 Task: For heading Arial with bold.  font size for heading22,  'Change the font style of data to'Arial Narrow.  and font size to 14,  Change the alignment of both headline & data to Align middle.  In the sheet  Budget Monitoring Toolbook
Action: Mouse moved to (34, 141)
Screenshot: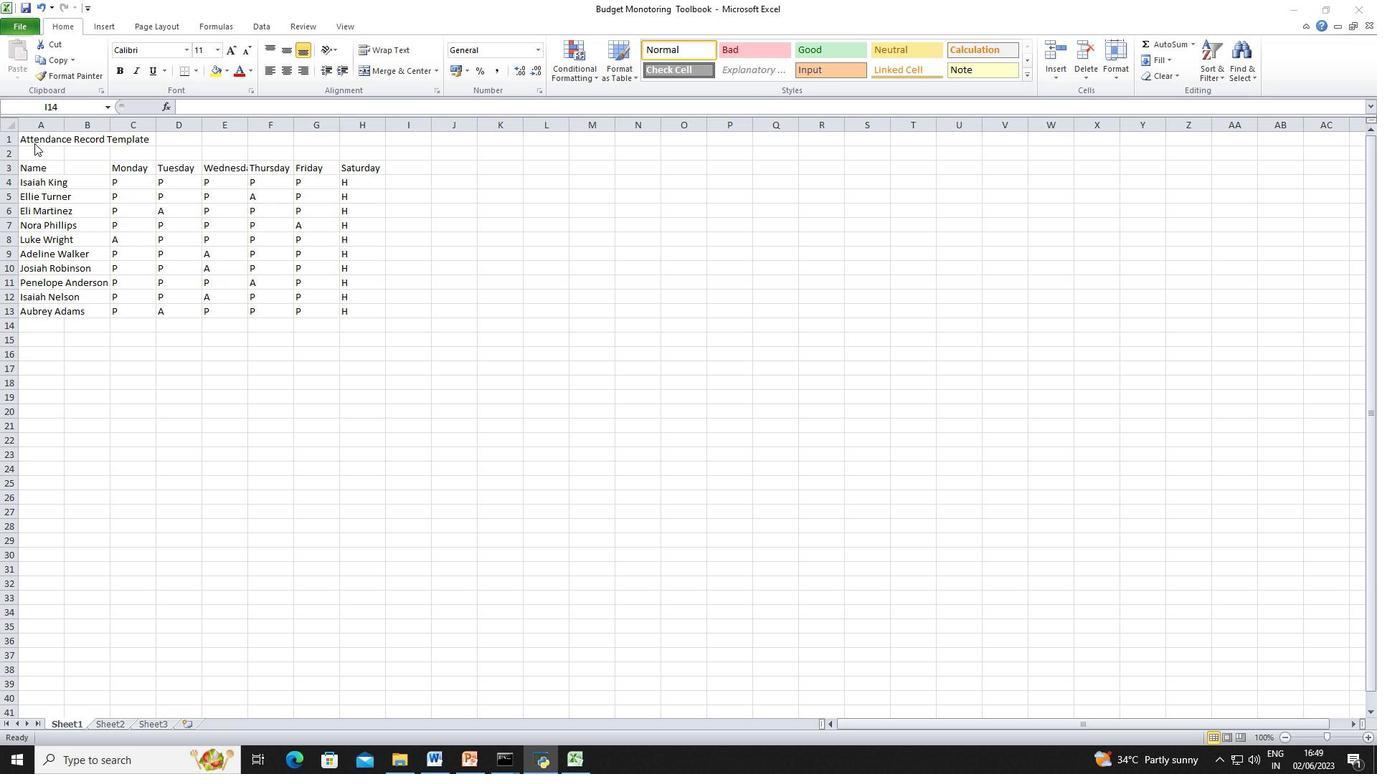 
Action: Mouse pressed left at (34, 141)
Screenshot: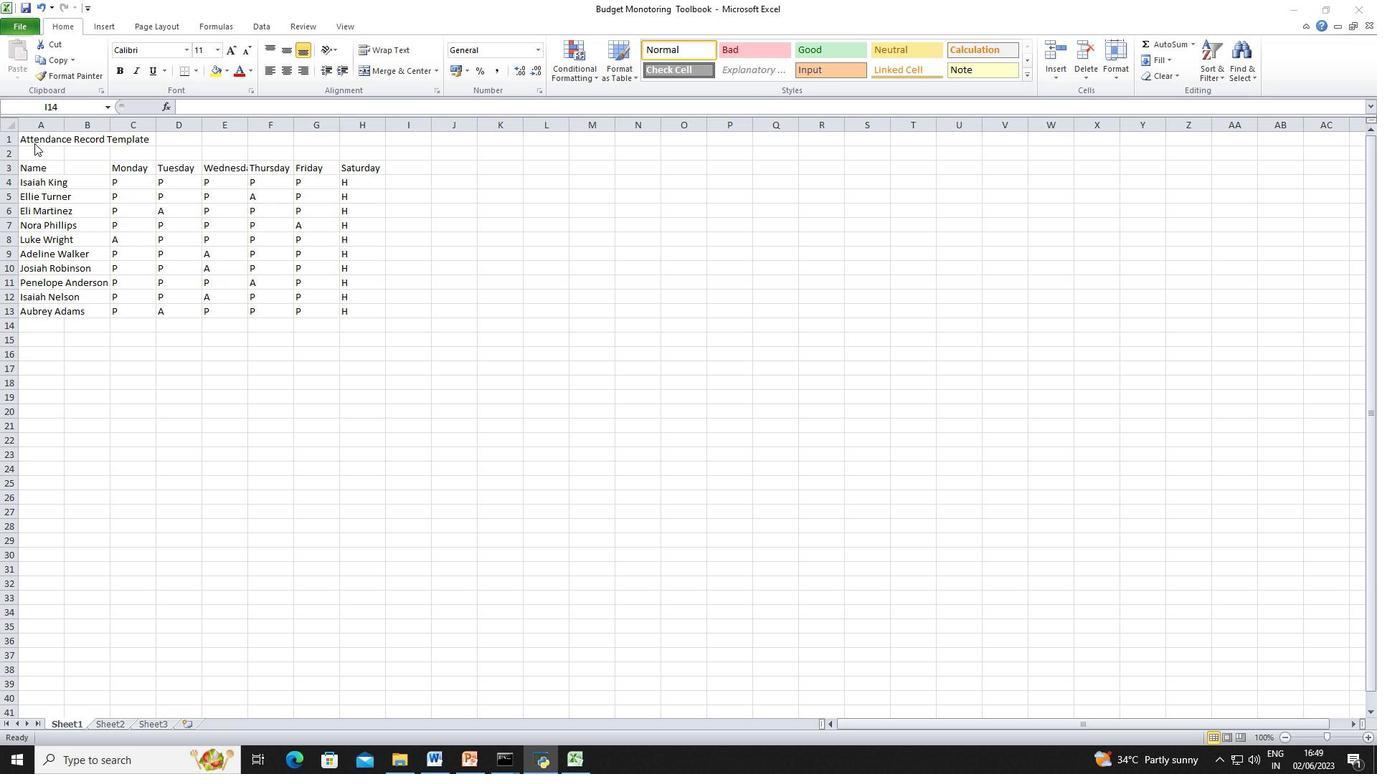 
Action: Mouse moved to (41, 139)
Screenshot: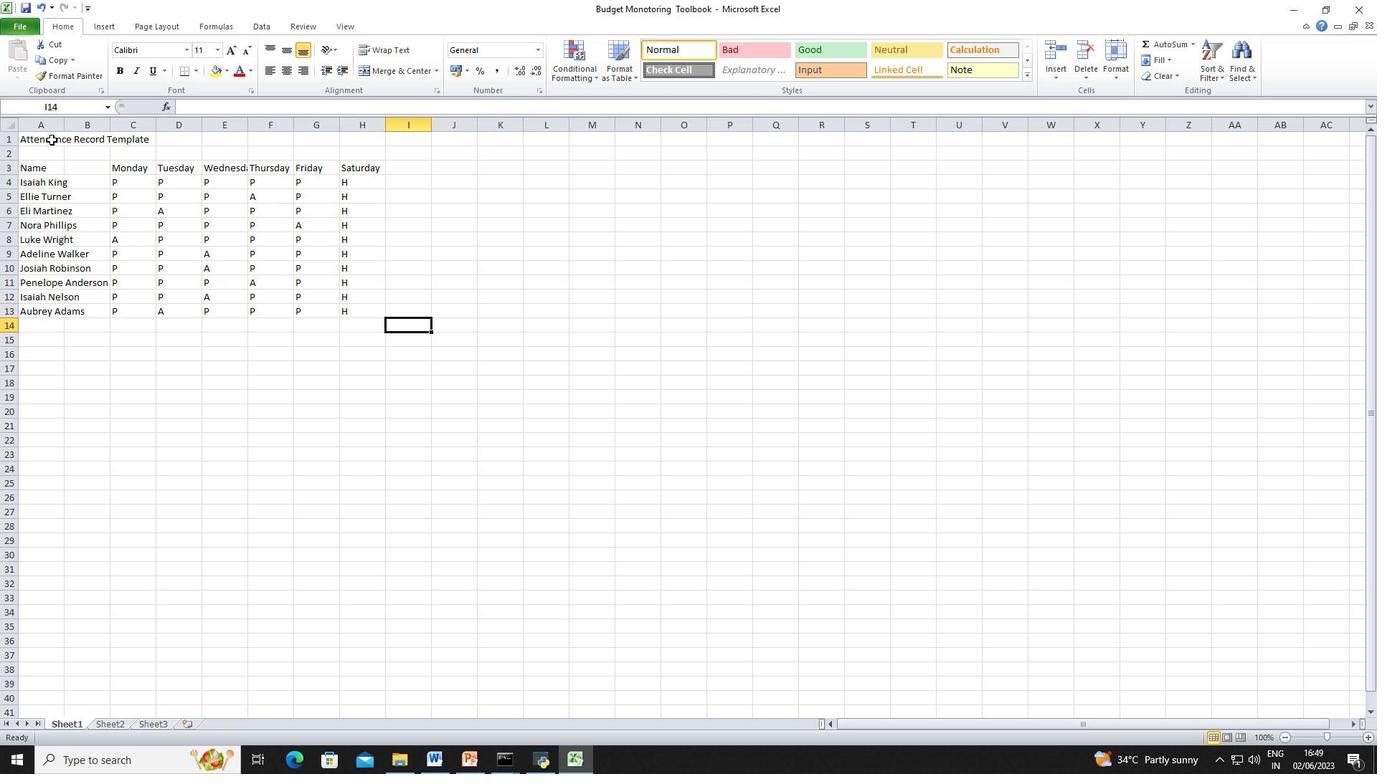 
Action: Mouse pressed left at (41, 139)
Screenshot: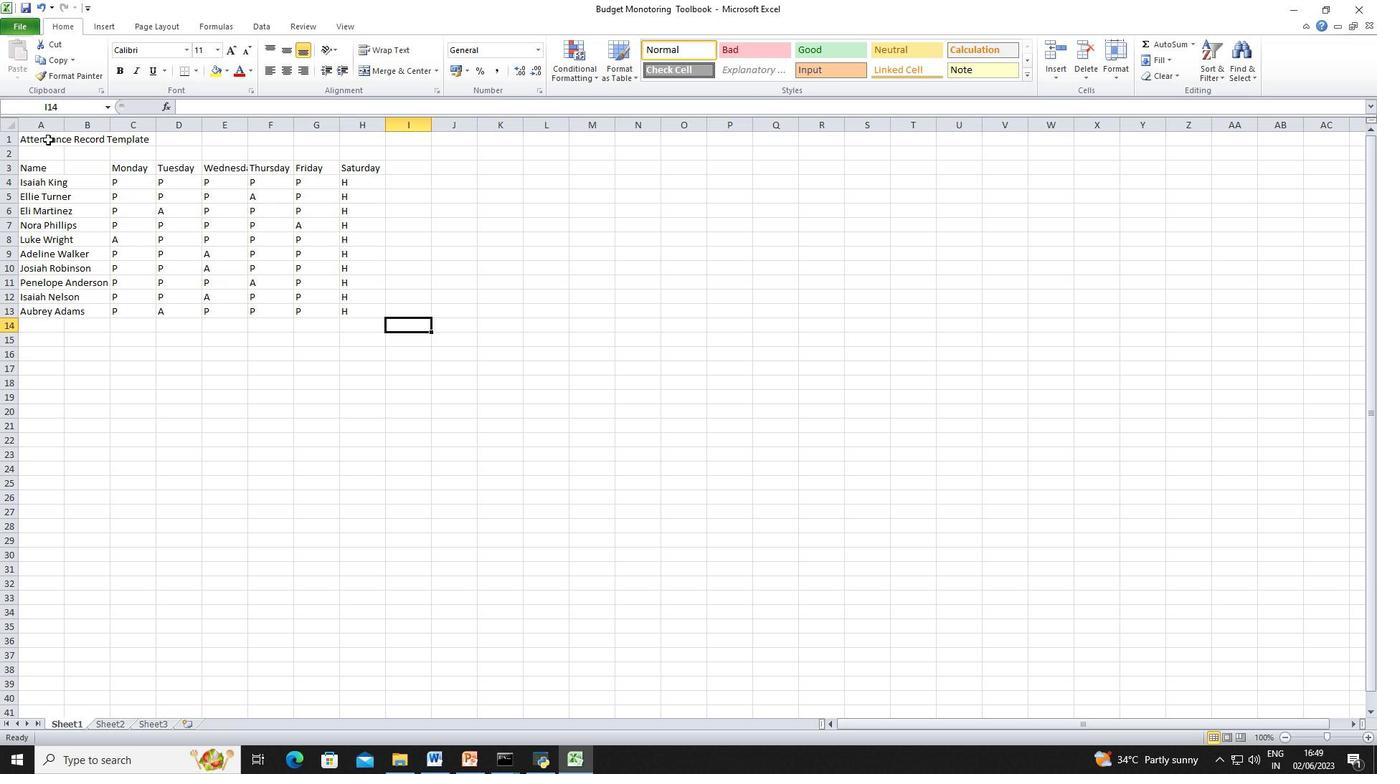 
Action: Mouse moved to (186, 49)
Screenshot: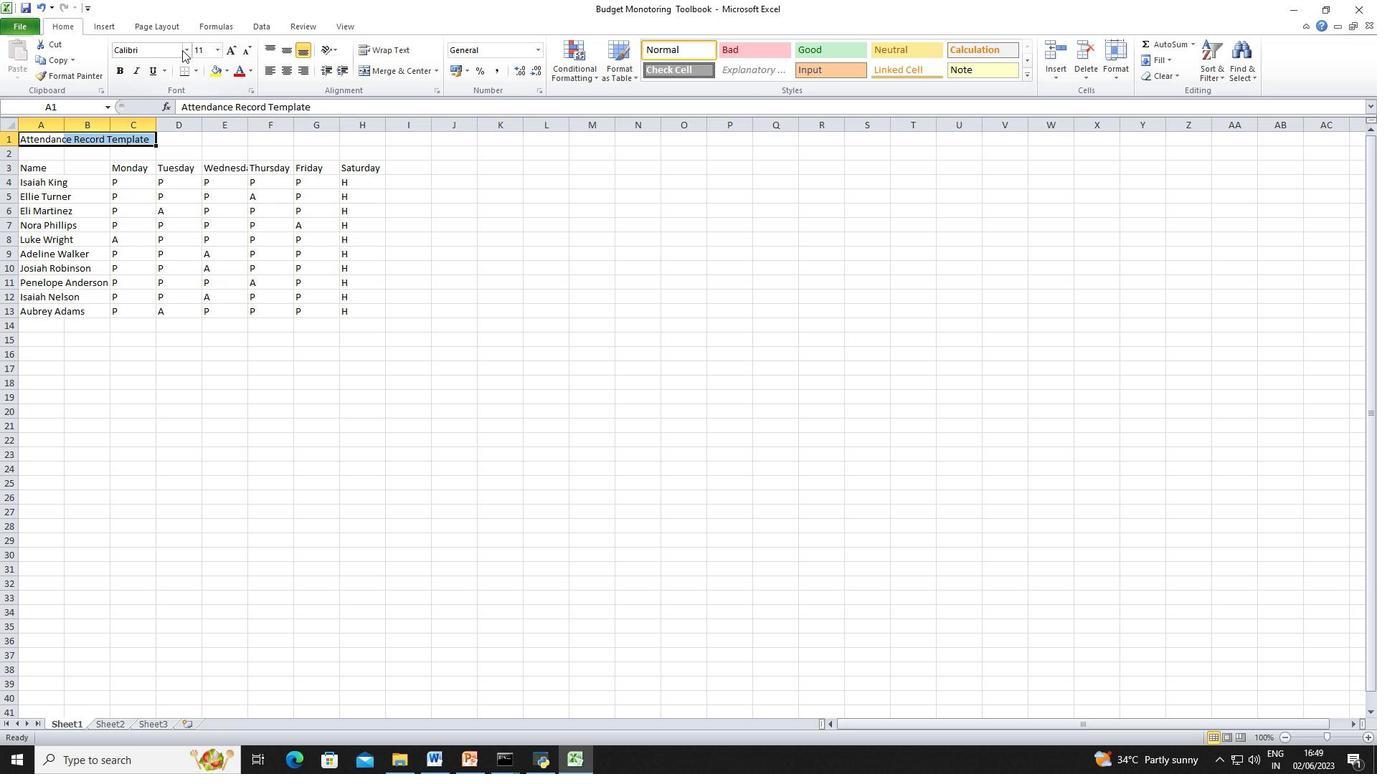 
Action: Mouse pressed left at (186, 49)
Screenshot: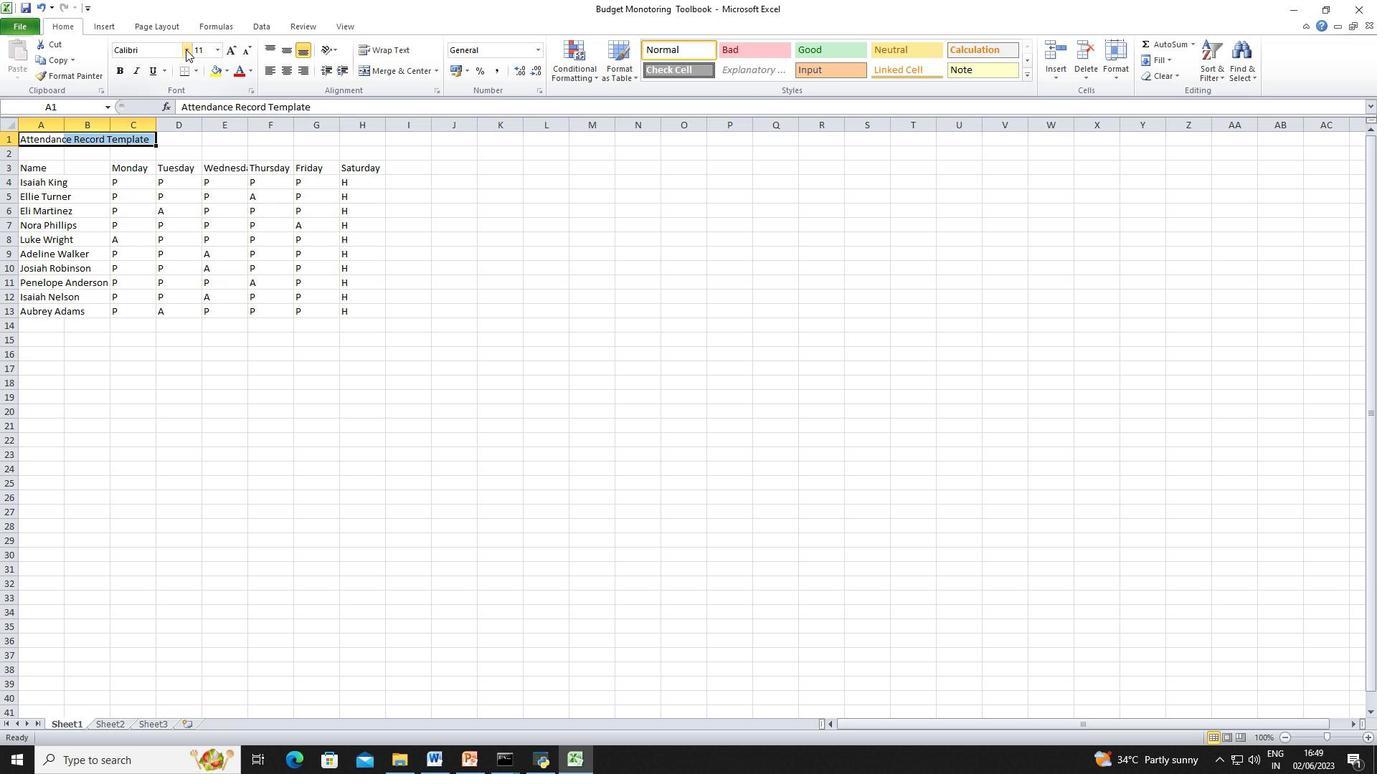 
Action: Mouse moved to (169, 165)
Screenshot: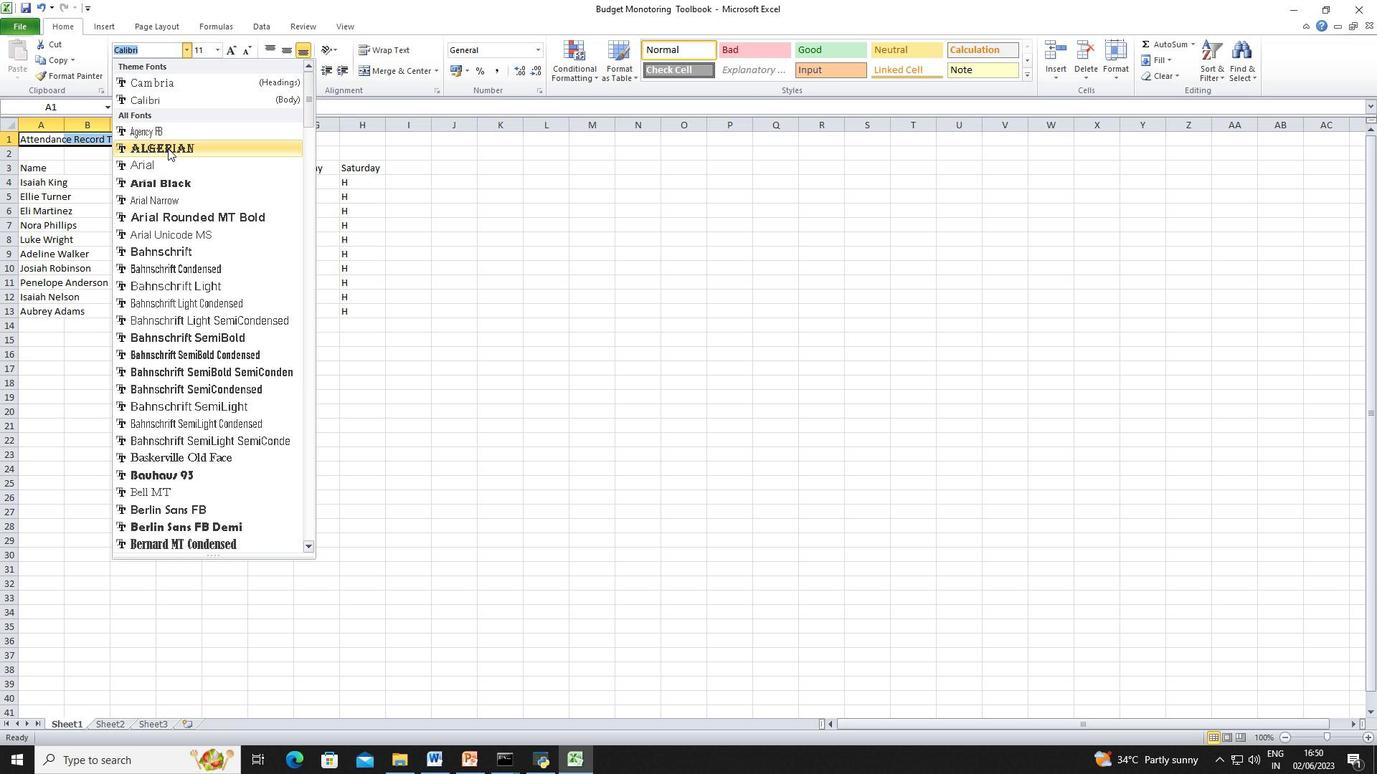 
Action: Mouse pressed left at (169, 165)
Screenshot: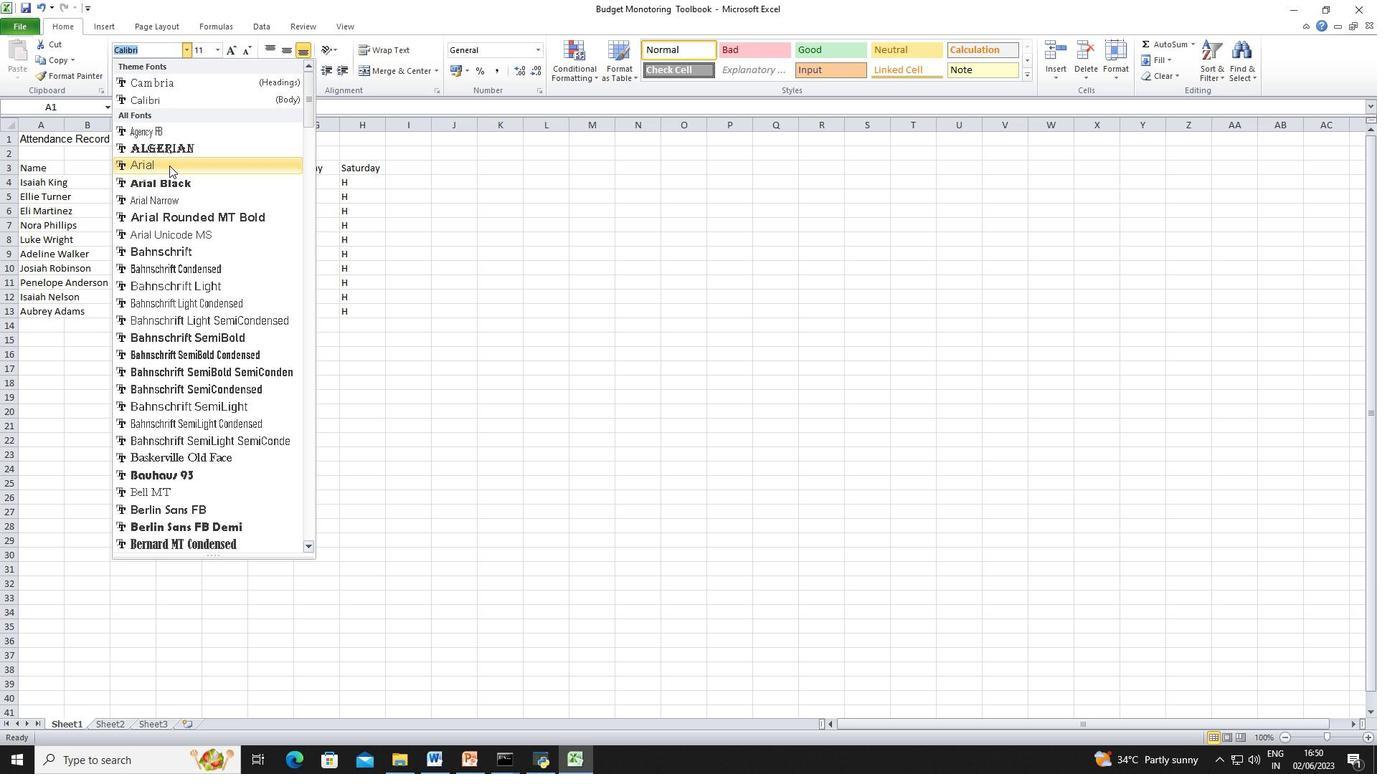 
Action: Mouse moved to (121, 71)
Screenshot: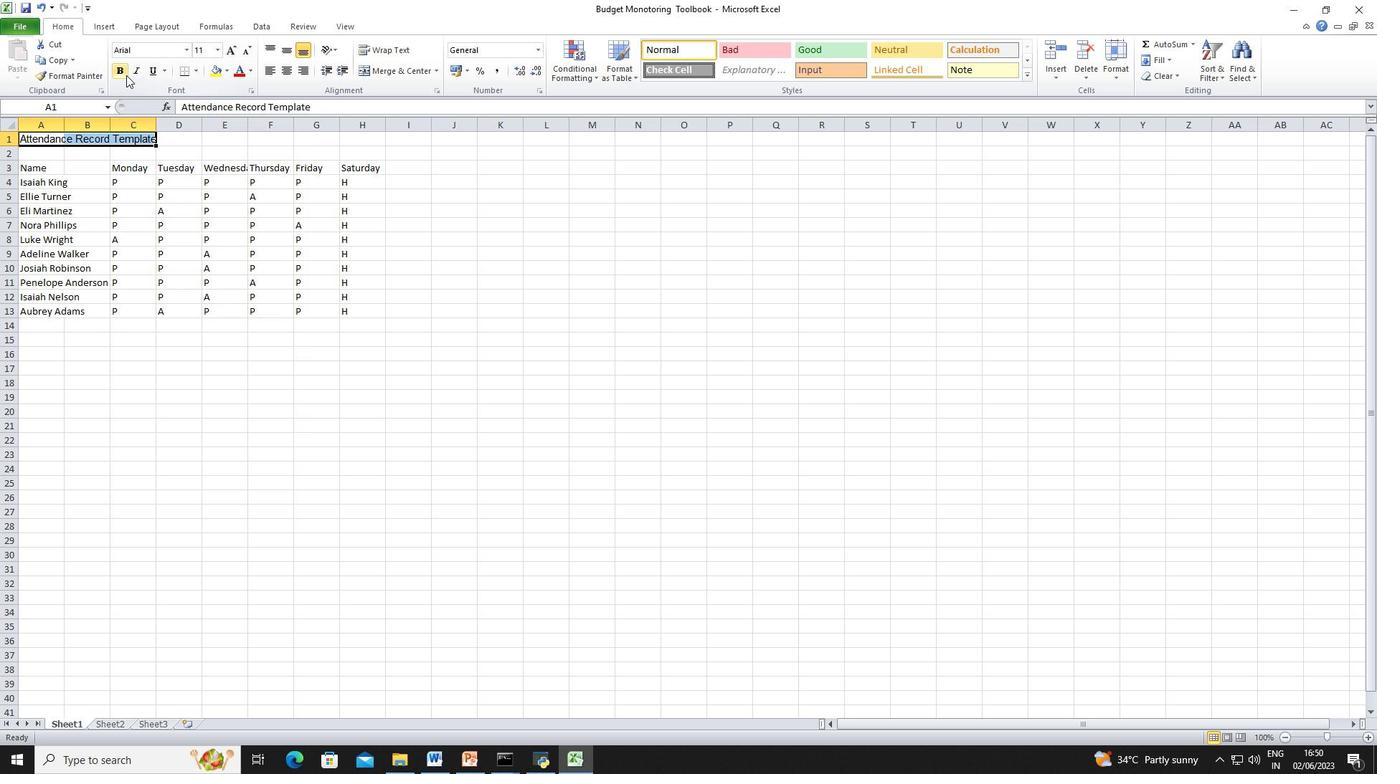 
Action: Mouse pressed left at (121, 71)
Screenshot: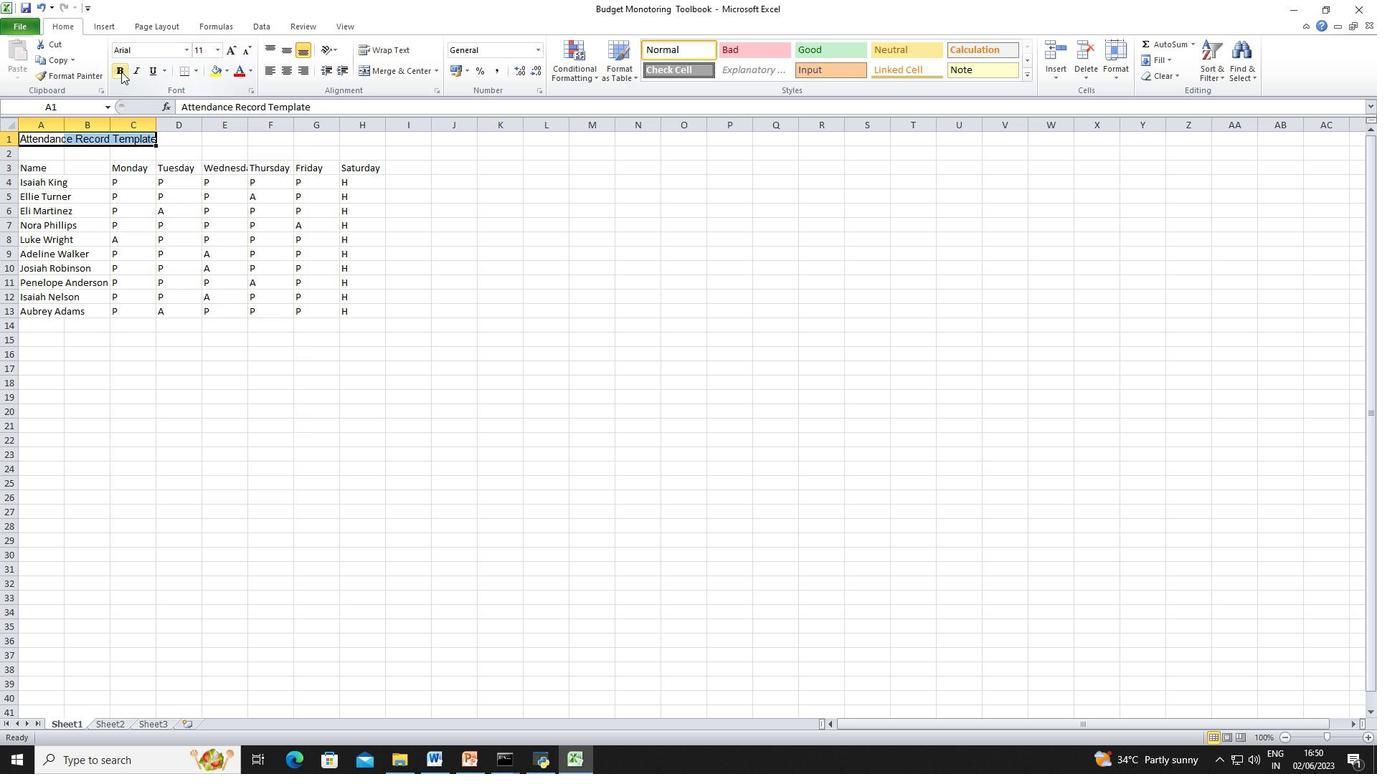 
Action: Mouse moved to (219, 45)
Screenshot: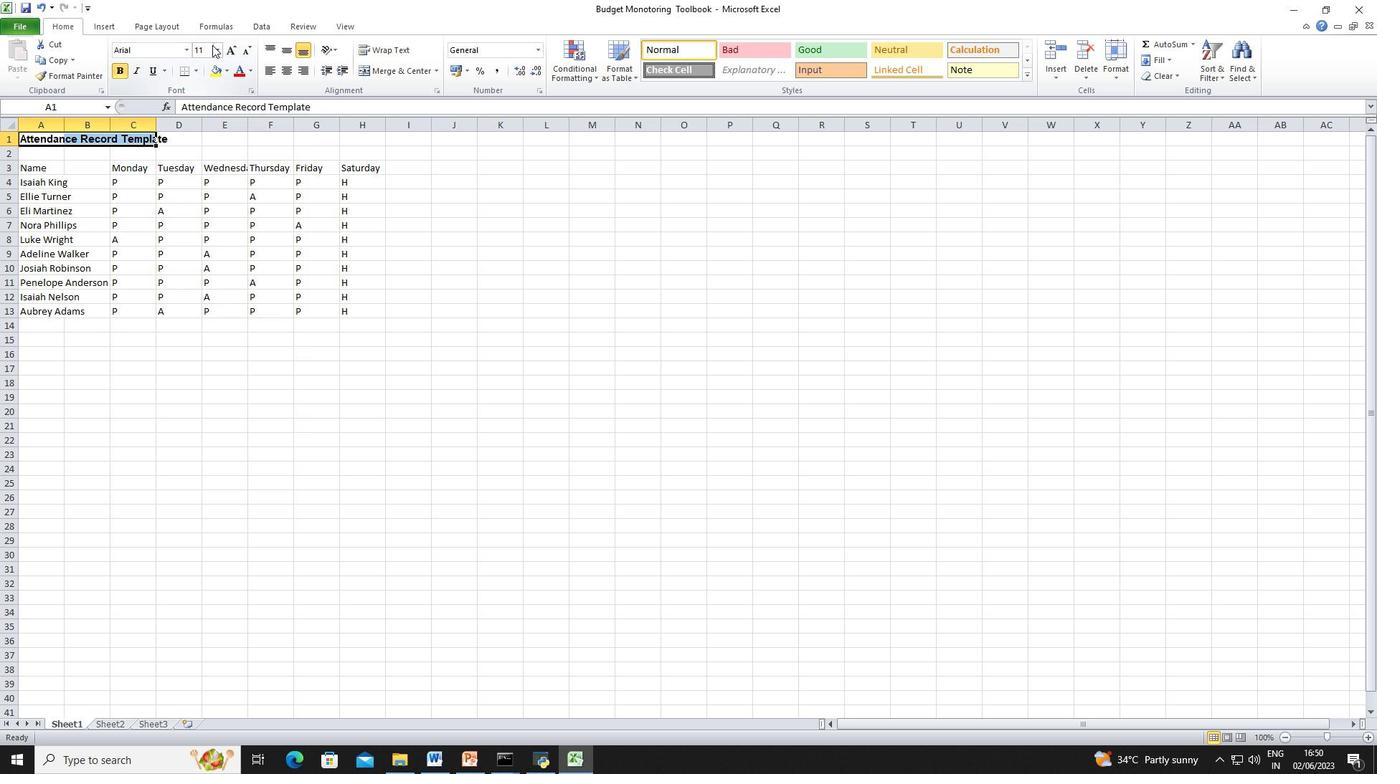 
Action: Mouse pressed left at (219, 45)
Screenshot: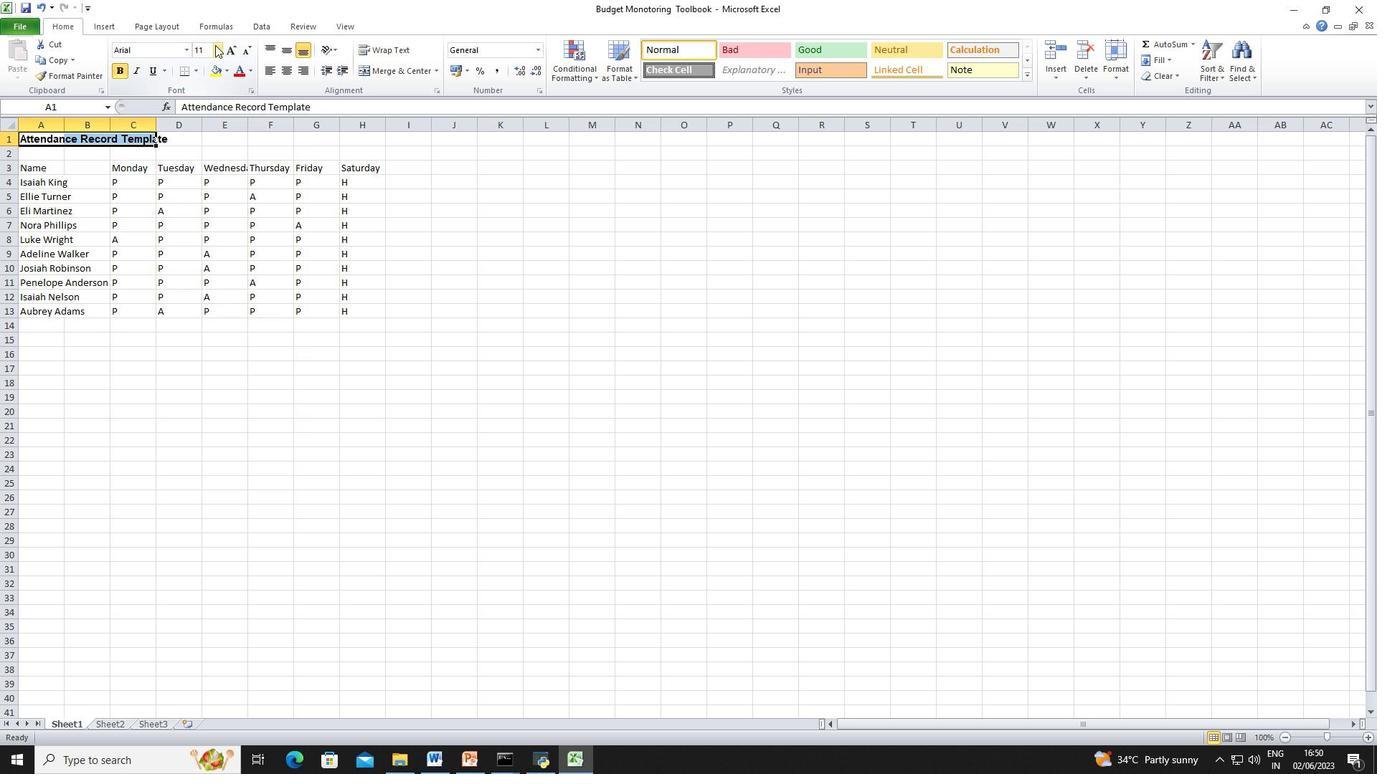 
Action: Mouse moved to (205, 171)
Screenshot: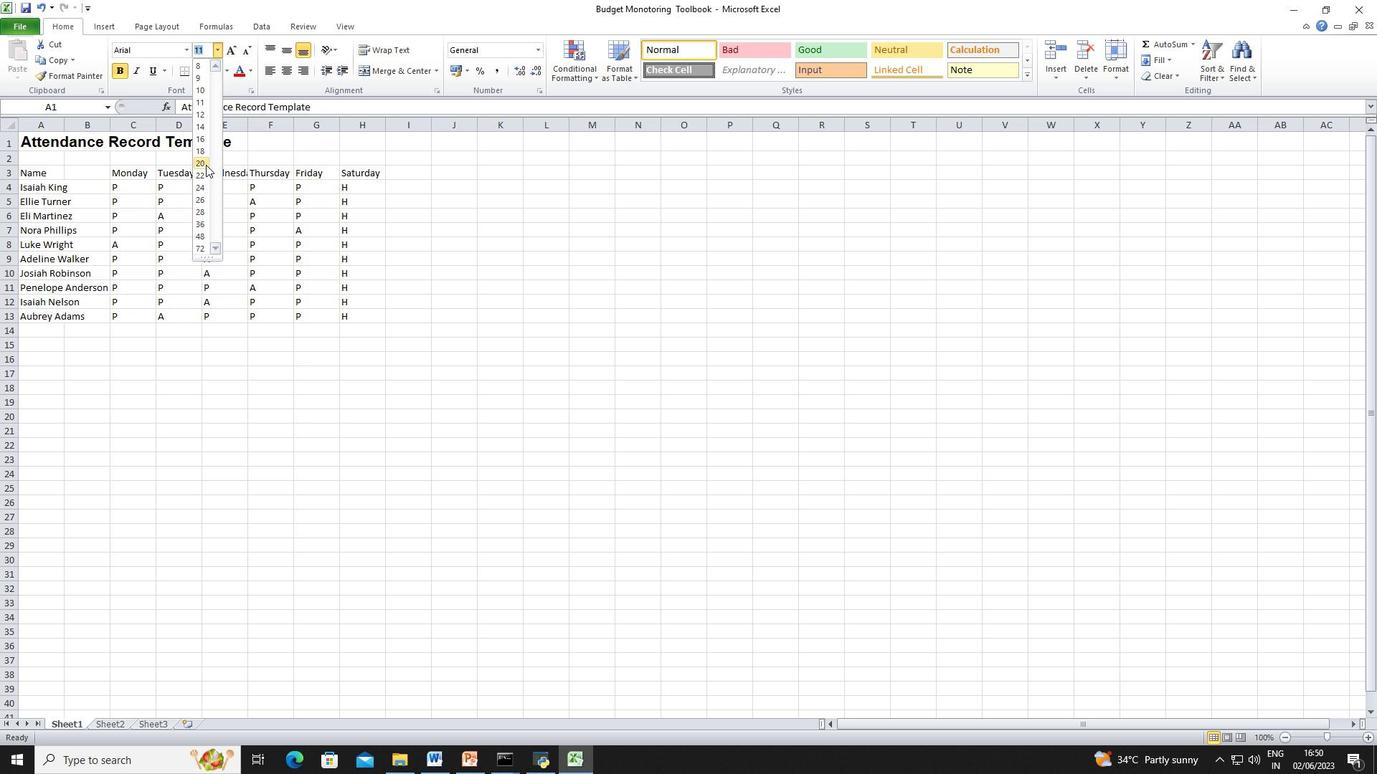 
Action: Mouse pressed left at (205, 171)
Screenshot: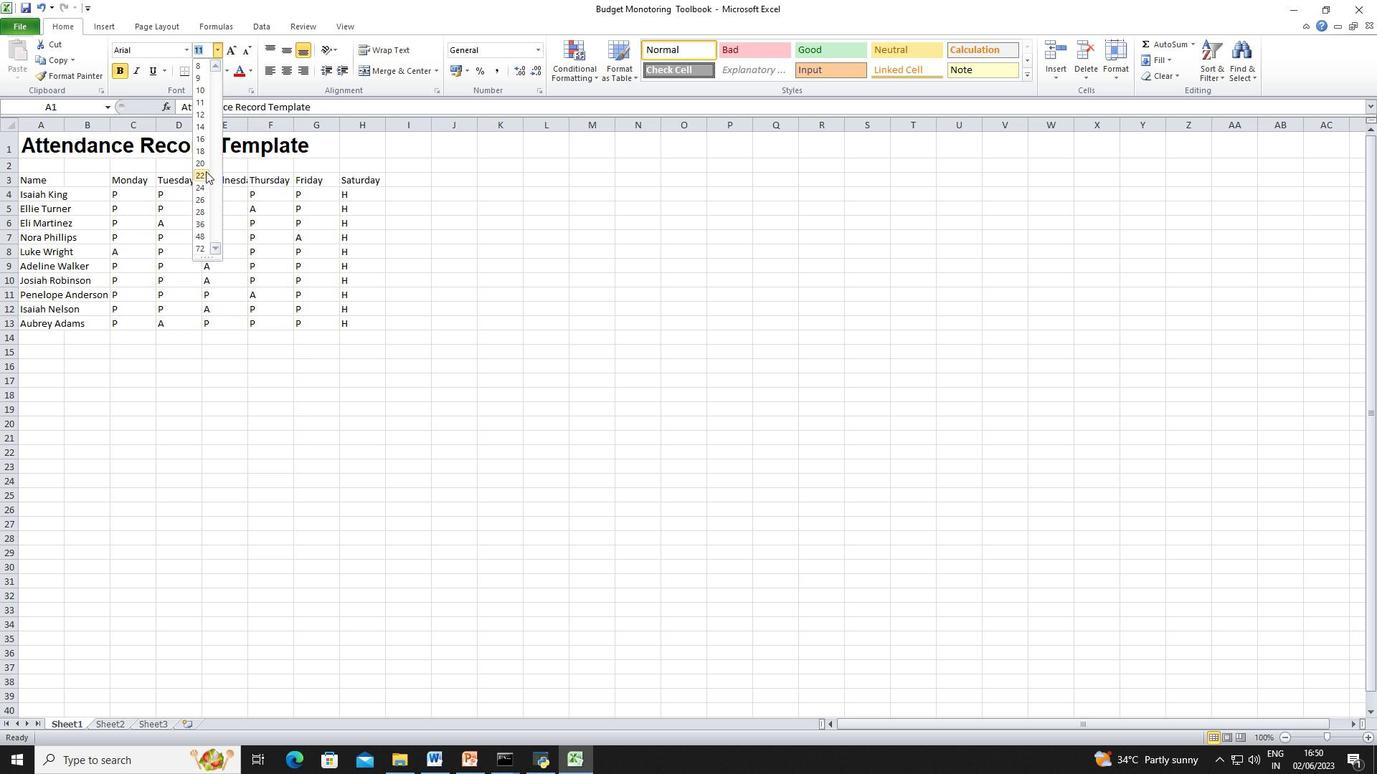 
Action: Mouse moved to (51, 182)
Screenshot: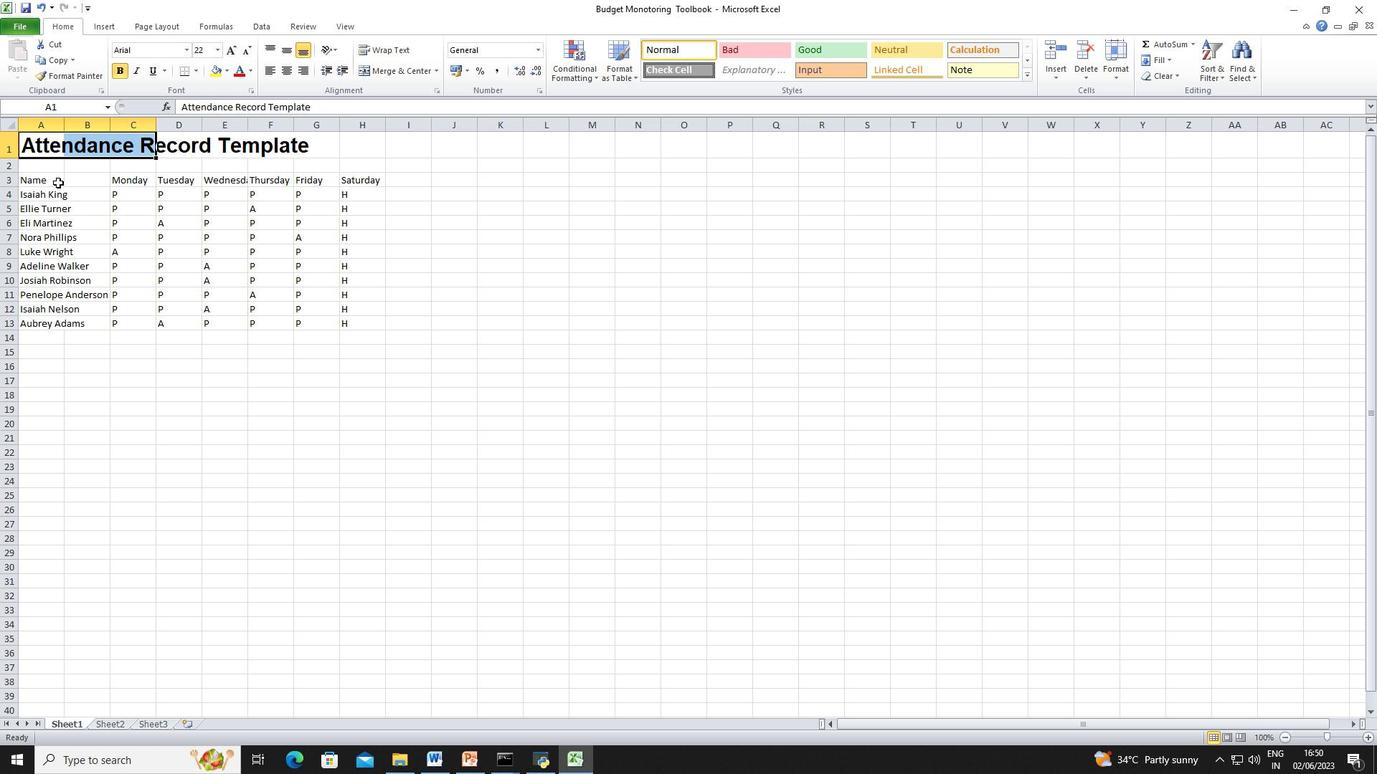 
Action: Mouse pressed left at (51, 182)
Screenshot: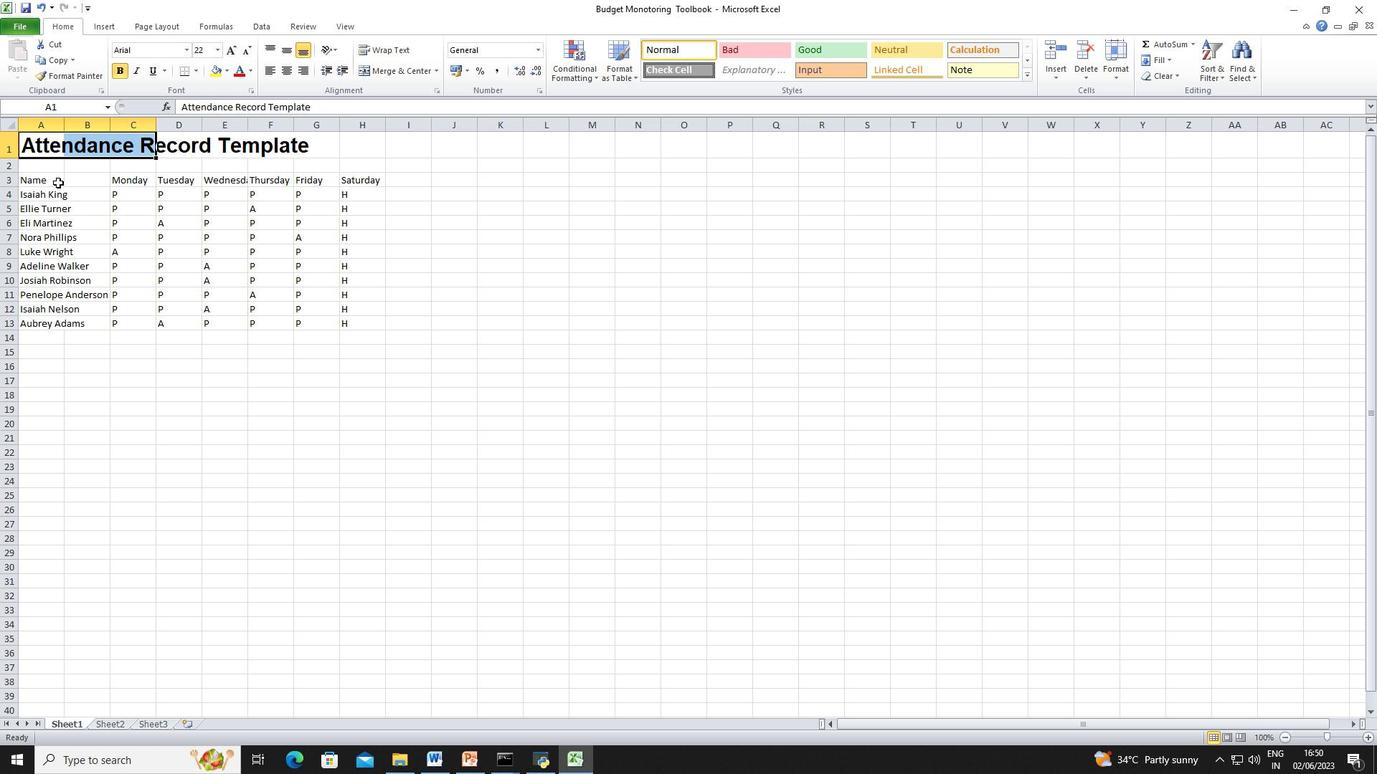 
Action: Mouse moved to (181, 50)
Screenshot: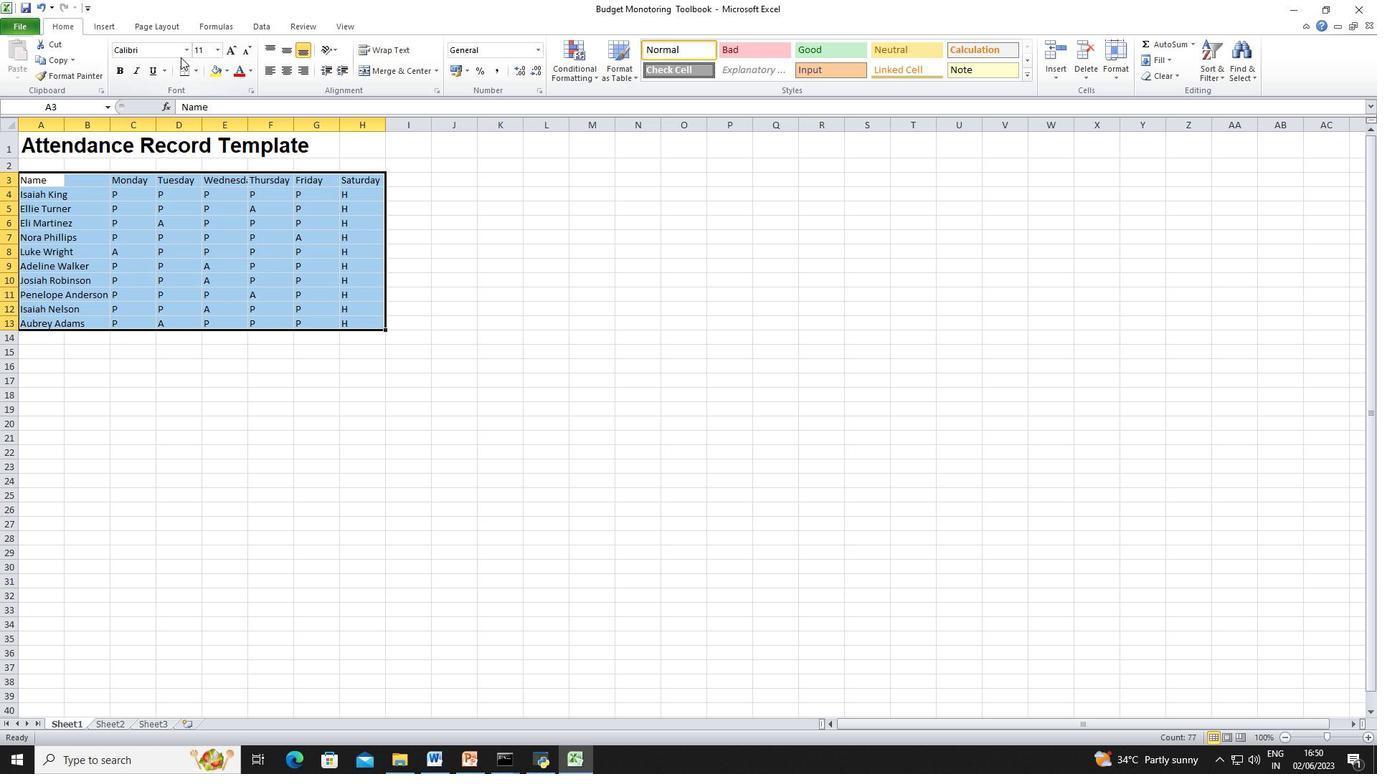 
Action: Mouse pressed left at (181, 50)
Screenshot: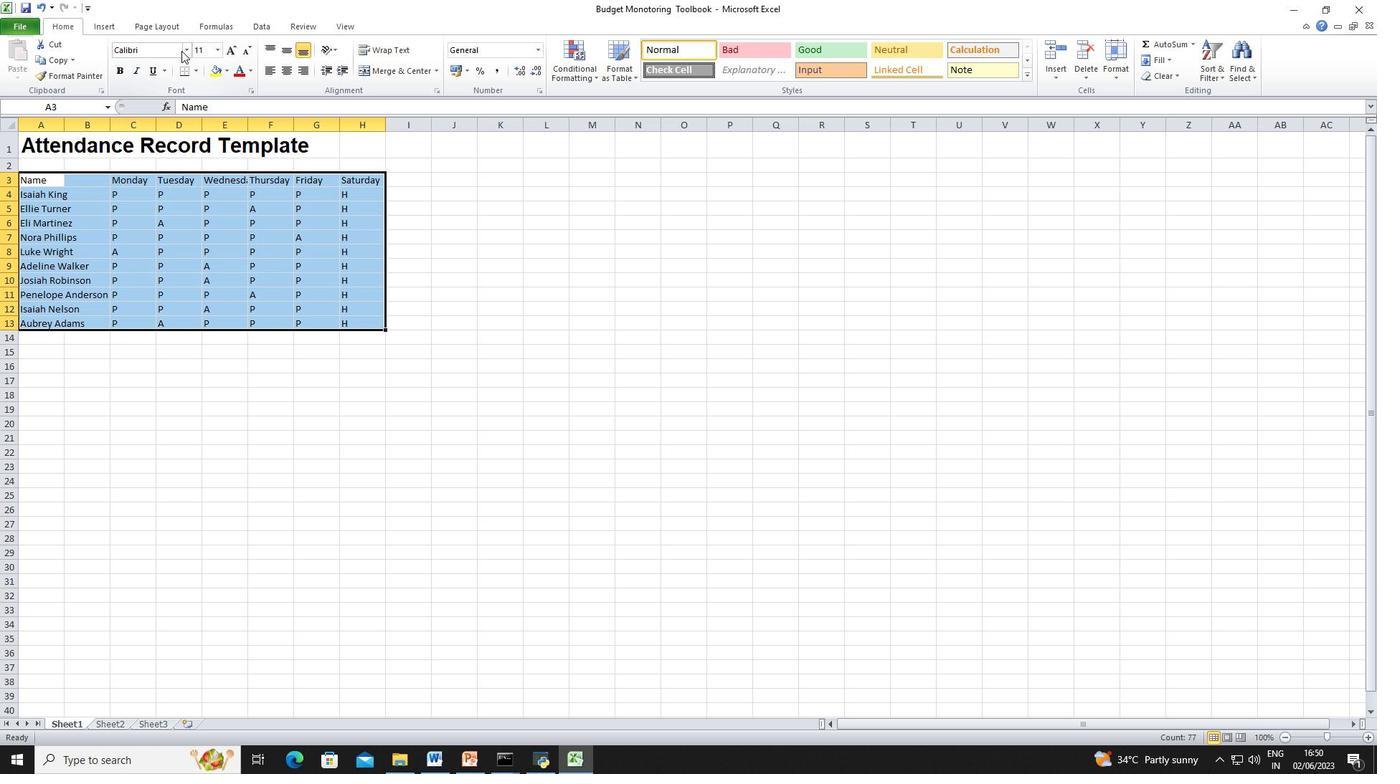
Action: Mouse moved to (184, 47)
Screenshot: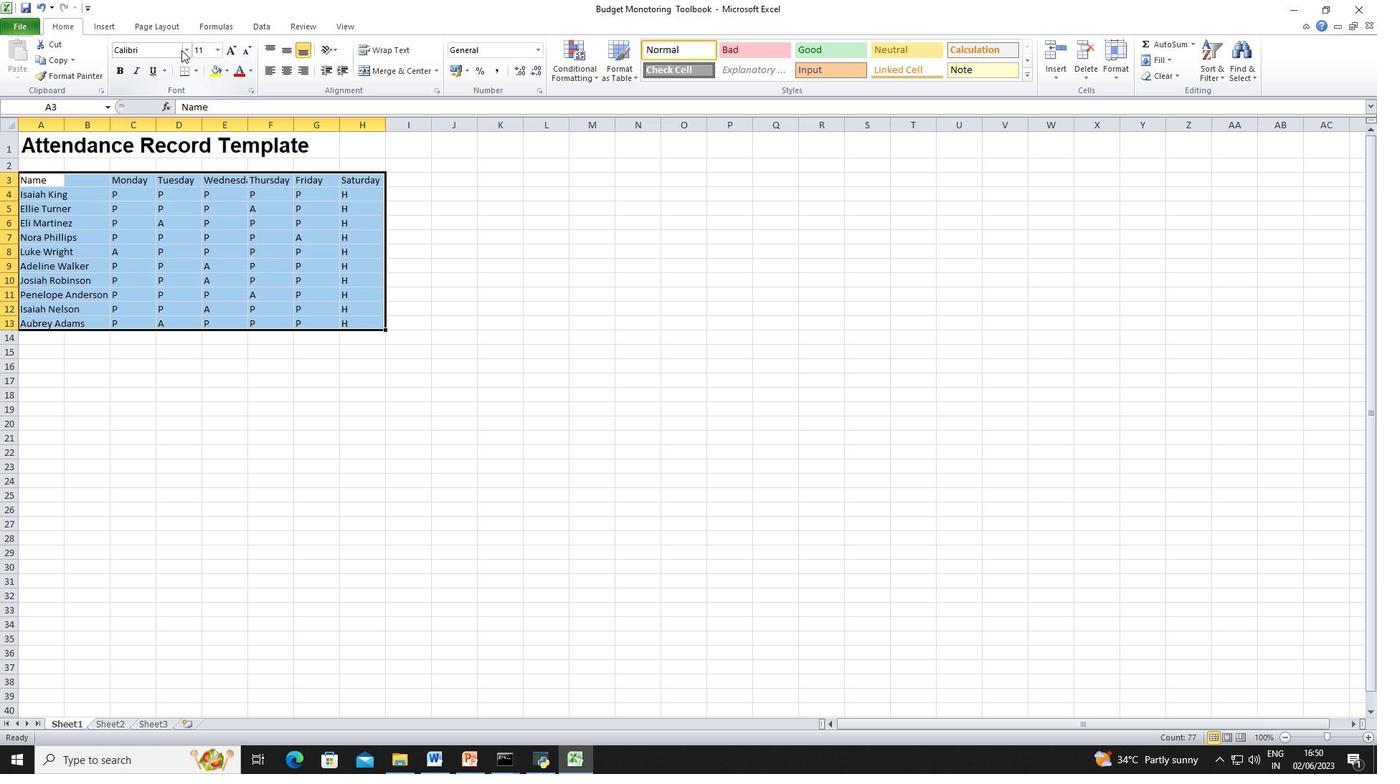 
Action: Mouse pressed left at (184, 47)
Screenshot: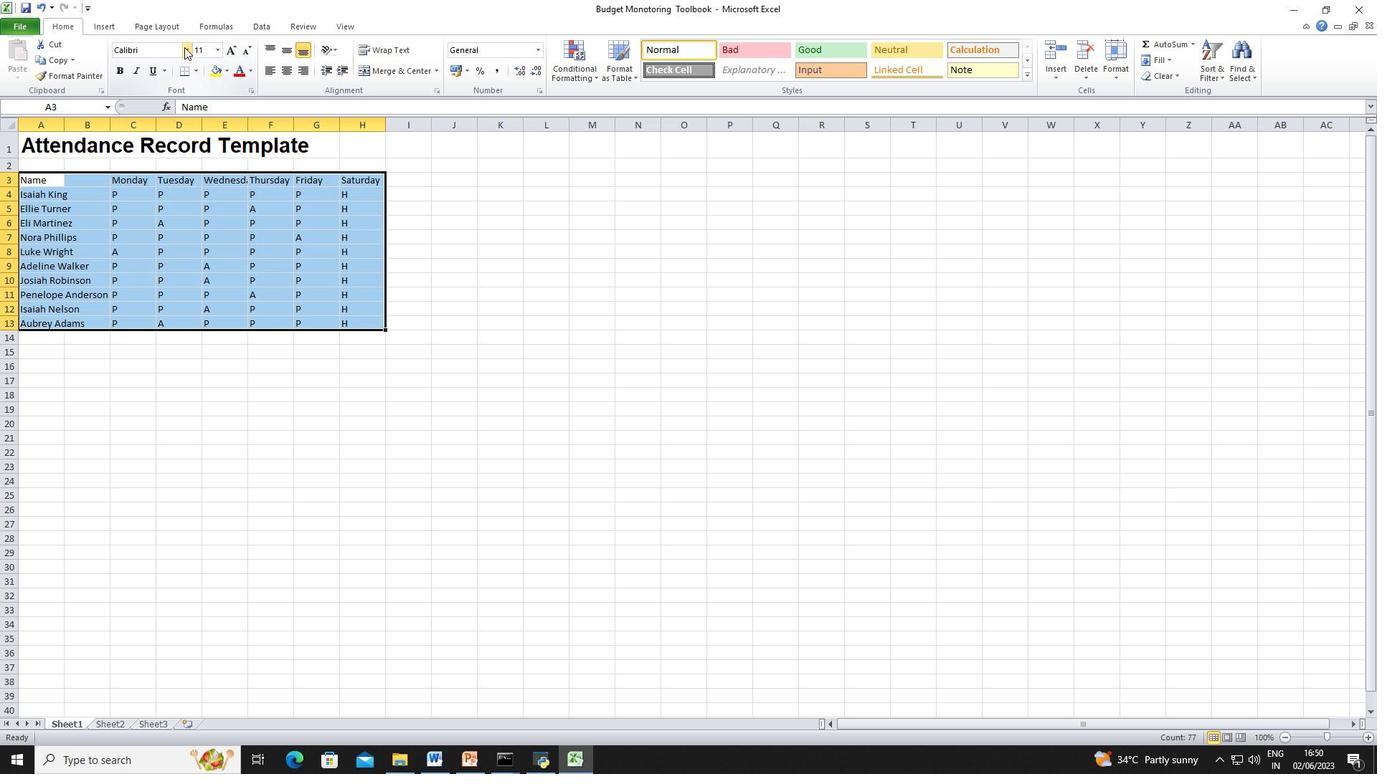 
Action: Mouse moved to (190, 203)
Screenshot: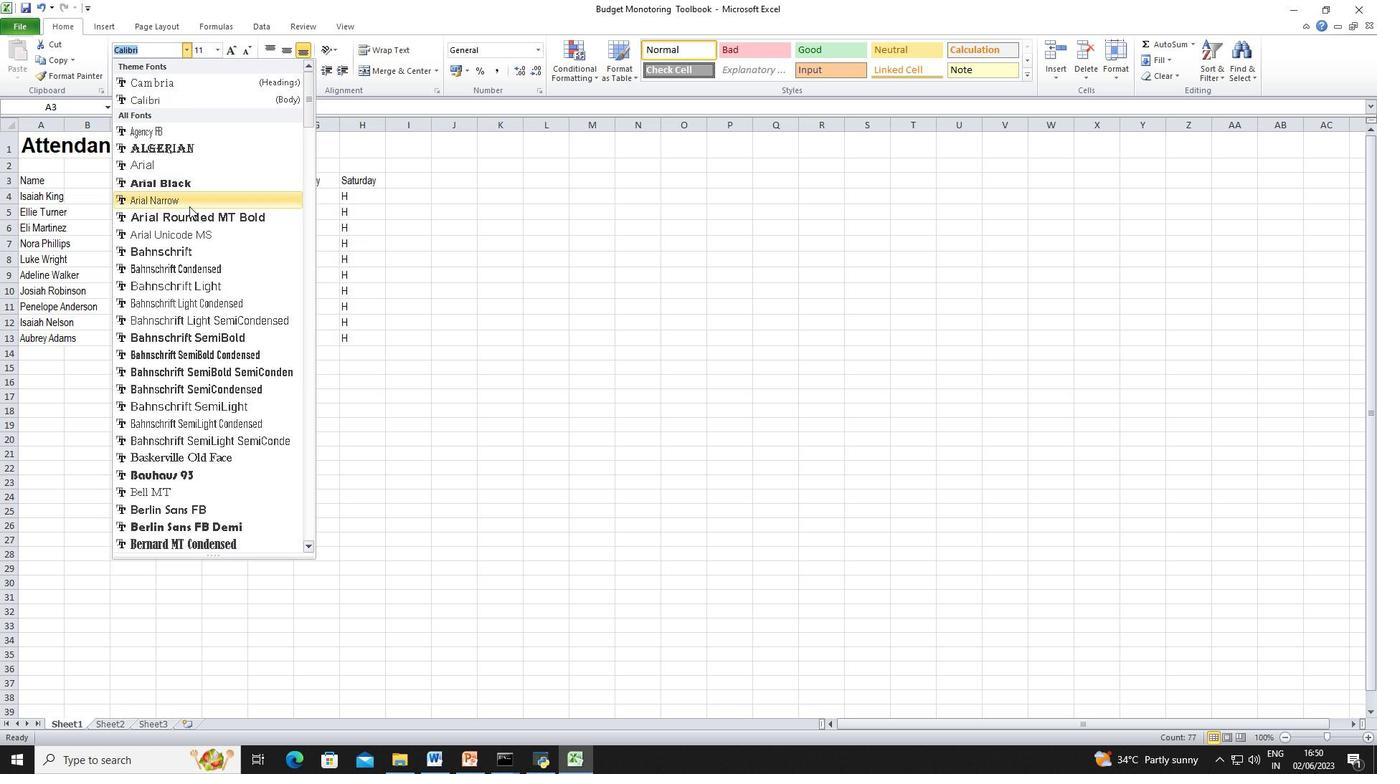 
Action: Mouse pressed left at (190, 203)
Screenshot: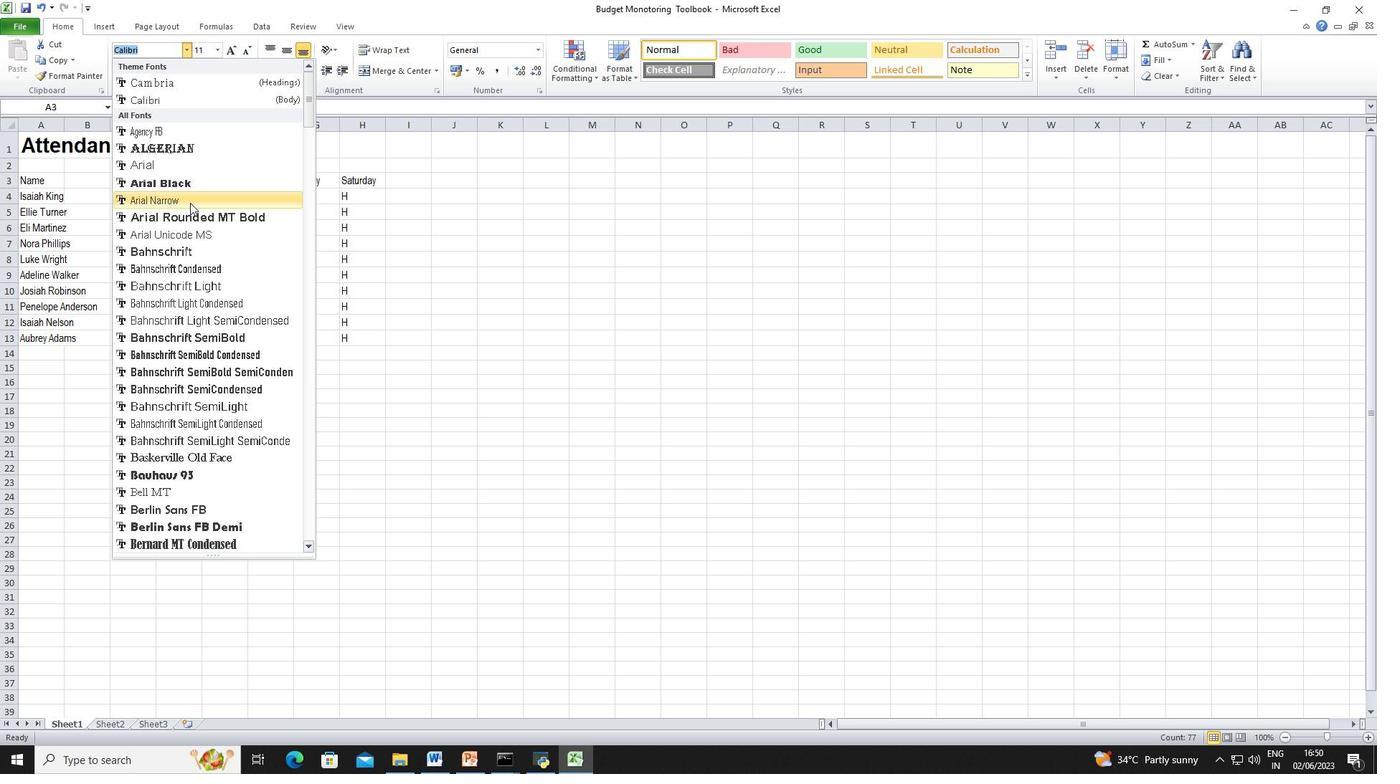 
Action: Mouse moved to (215, 52)
Screenshot: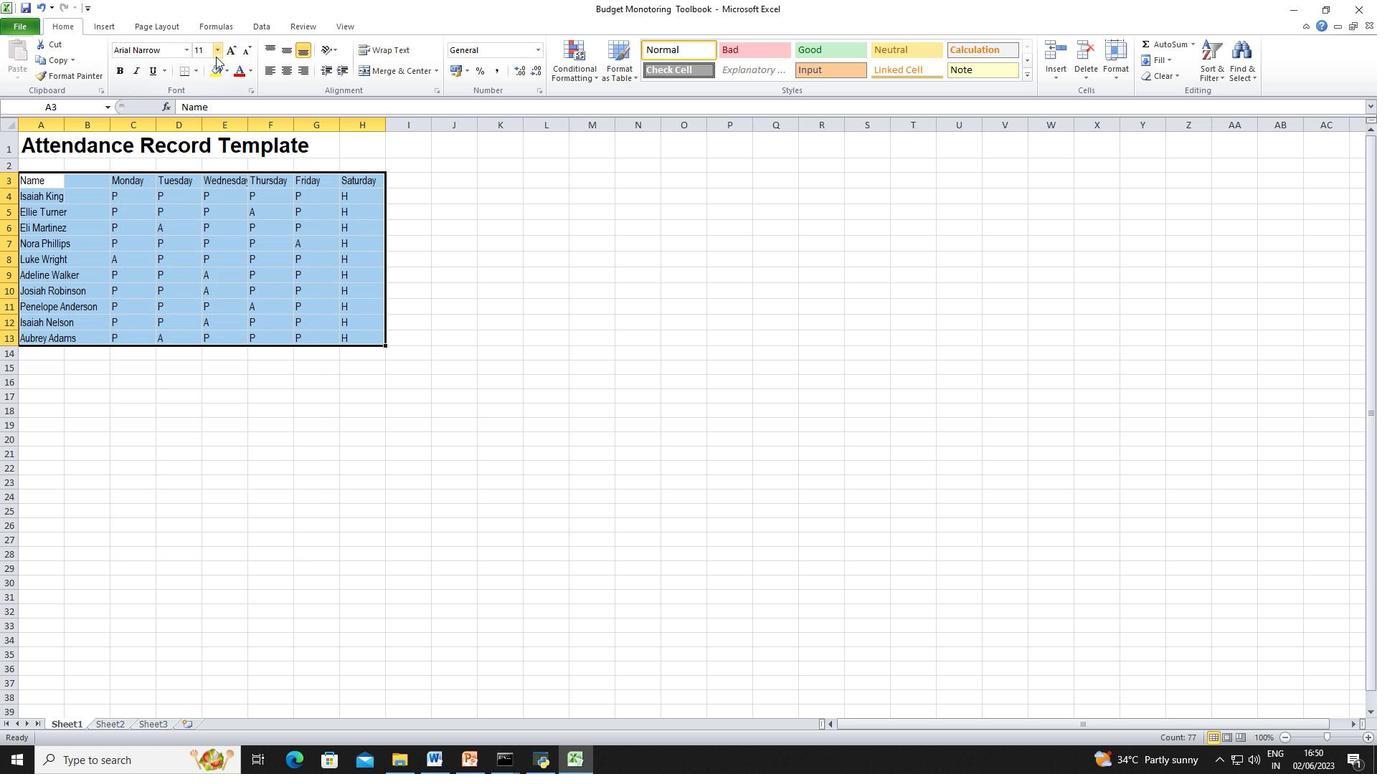 
Action: Mouse pressed left at (215, 52)
Screenshot: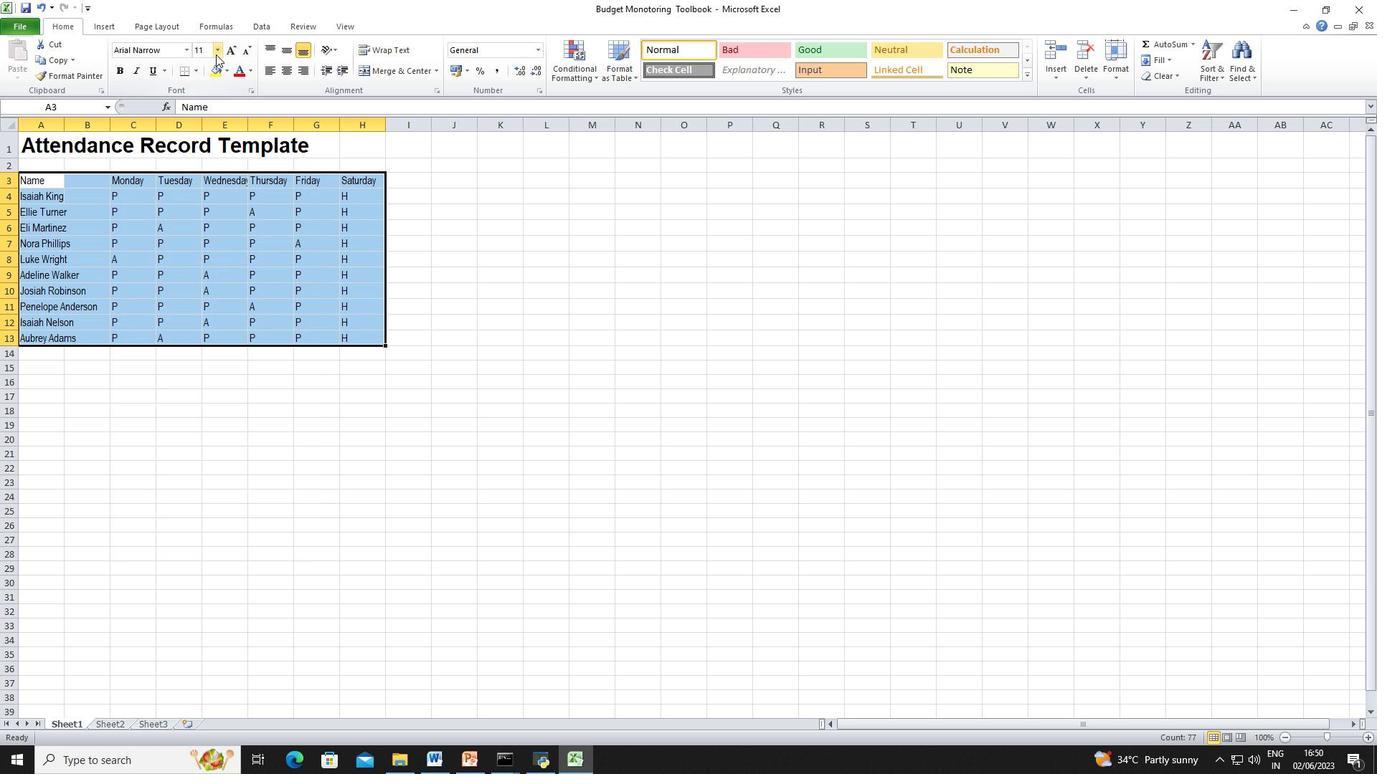 
Action: Mouse moved to (203, 124)
Screenshot: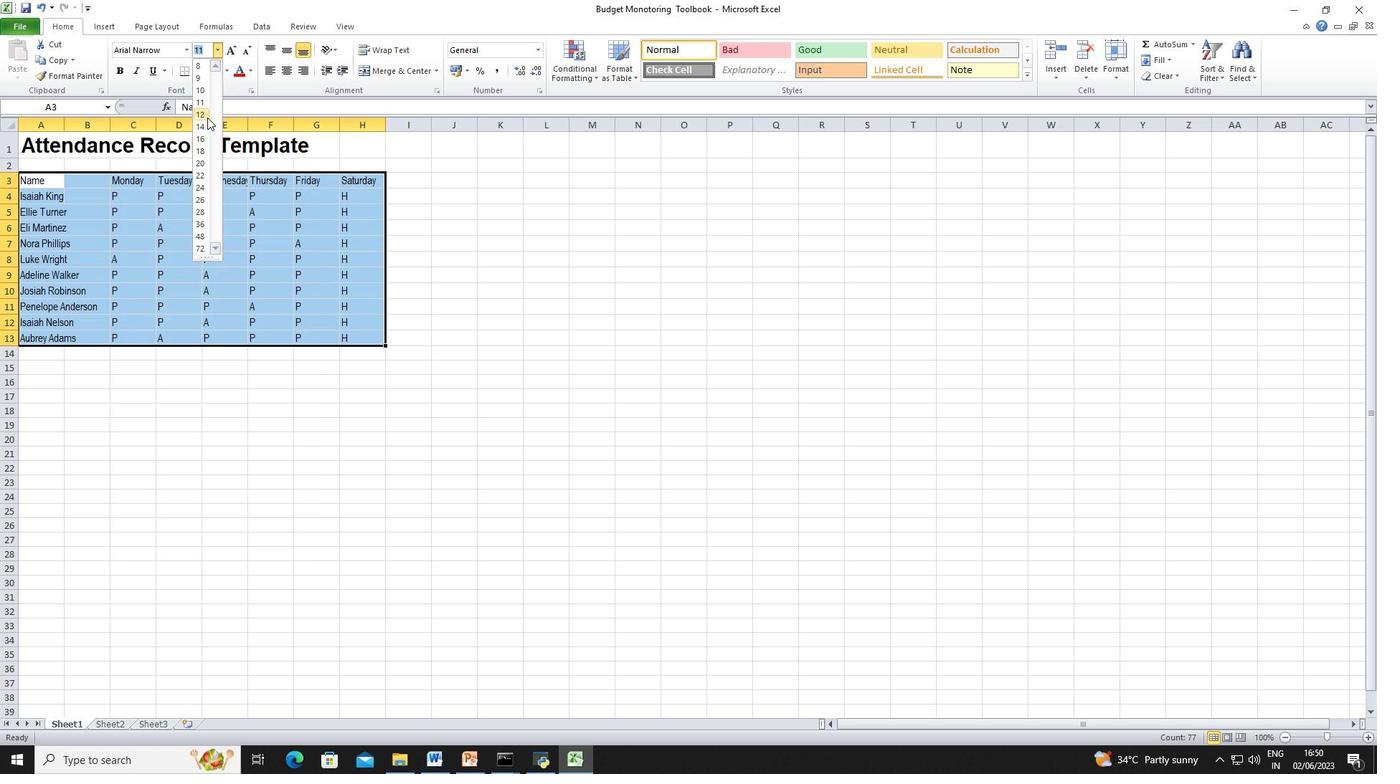 
Action: Mouse pressed left at (203, 124)
Screenshot: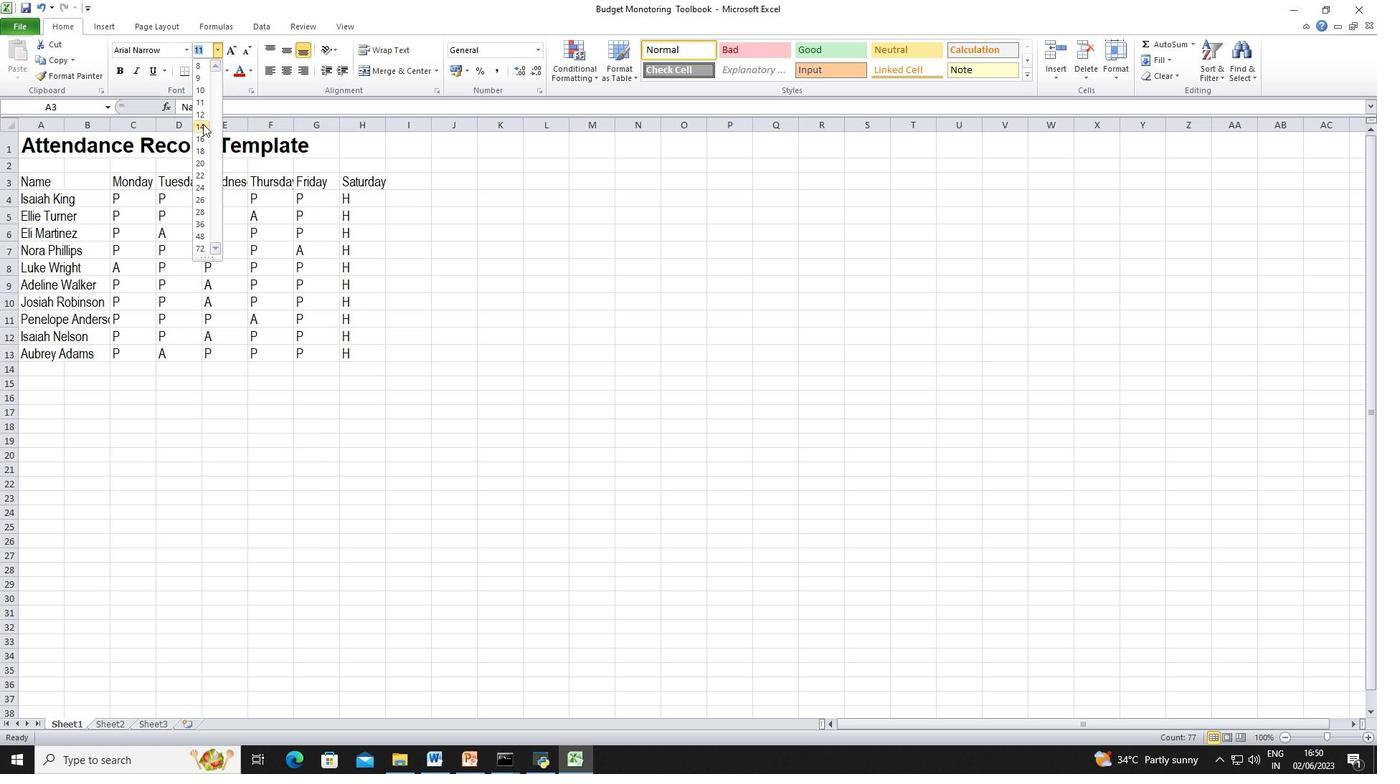 
Action: Mouse moved to (284, 71)
Screenshot: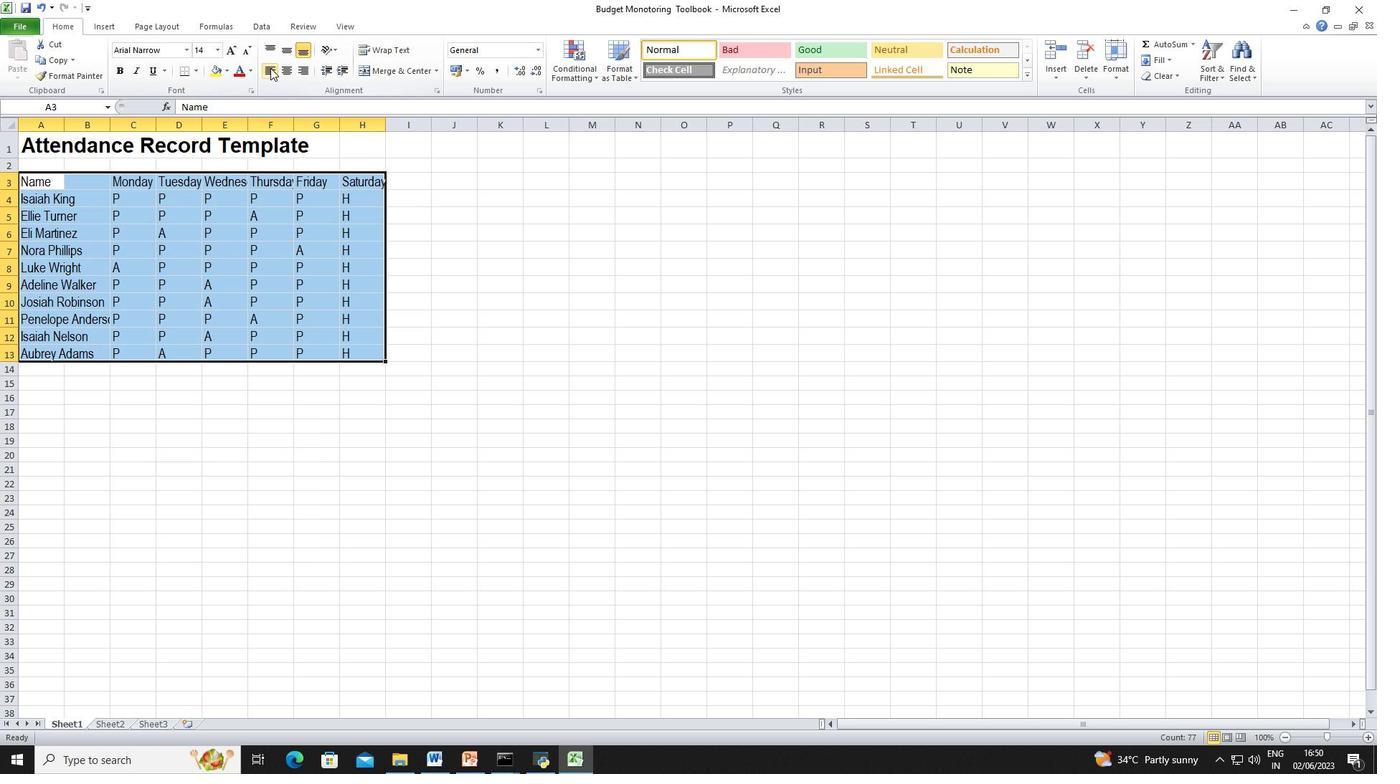 
Action: Mouse pressed left at (284, 71)
Screenshot: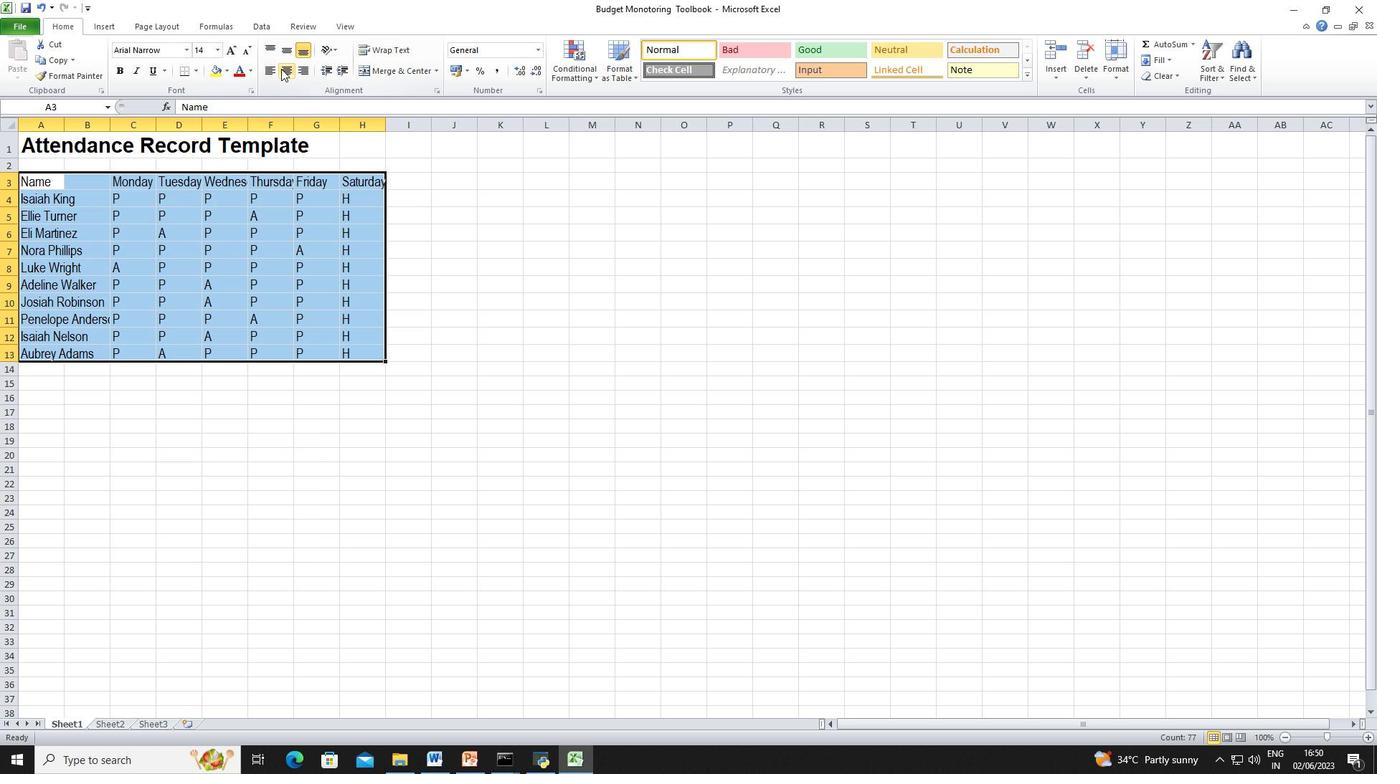 
Action: Mouse moved to (34, 147)
Screenshot: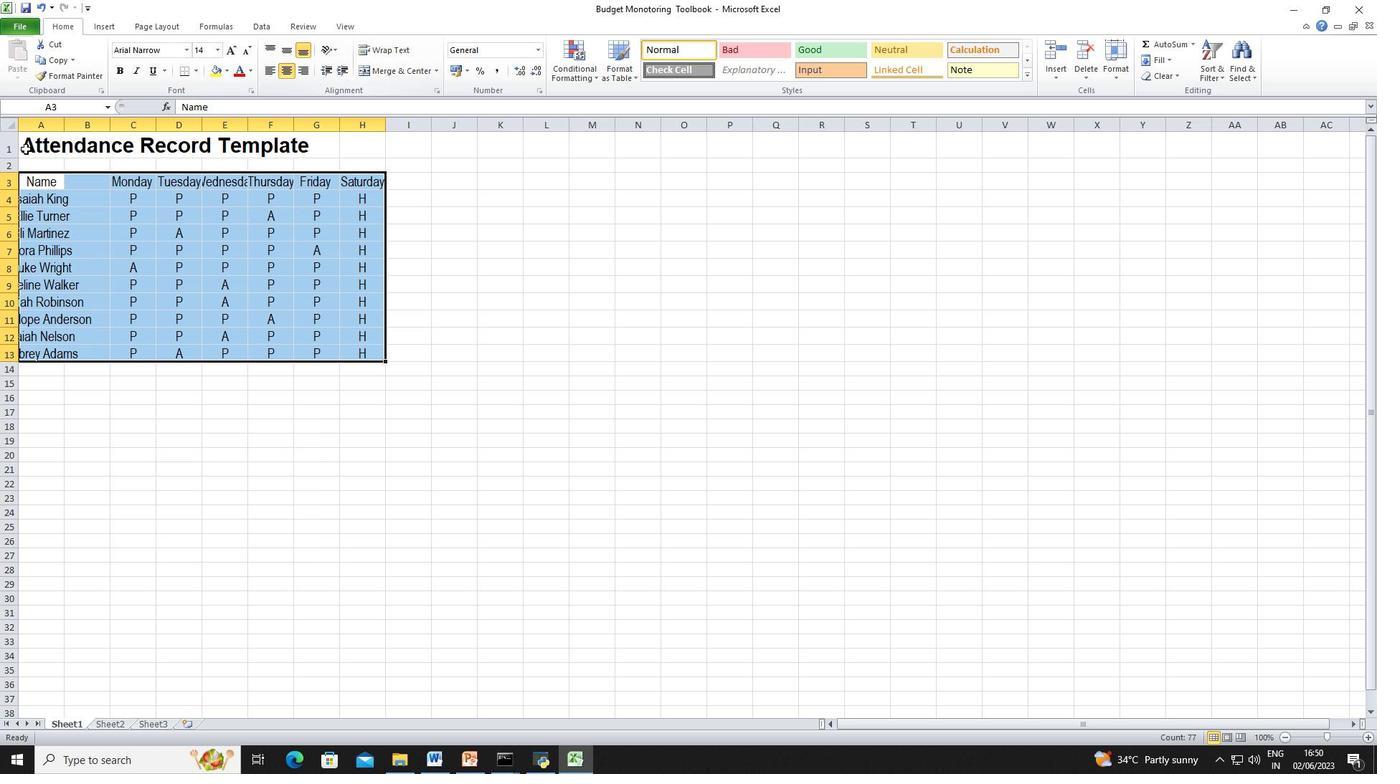 
Action: Mouse pressed left at (34, 147)
Screenshot: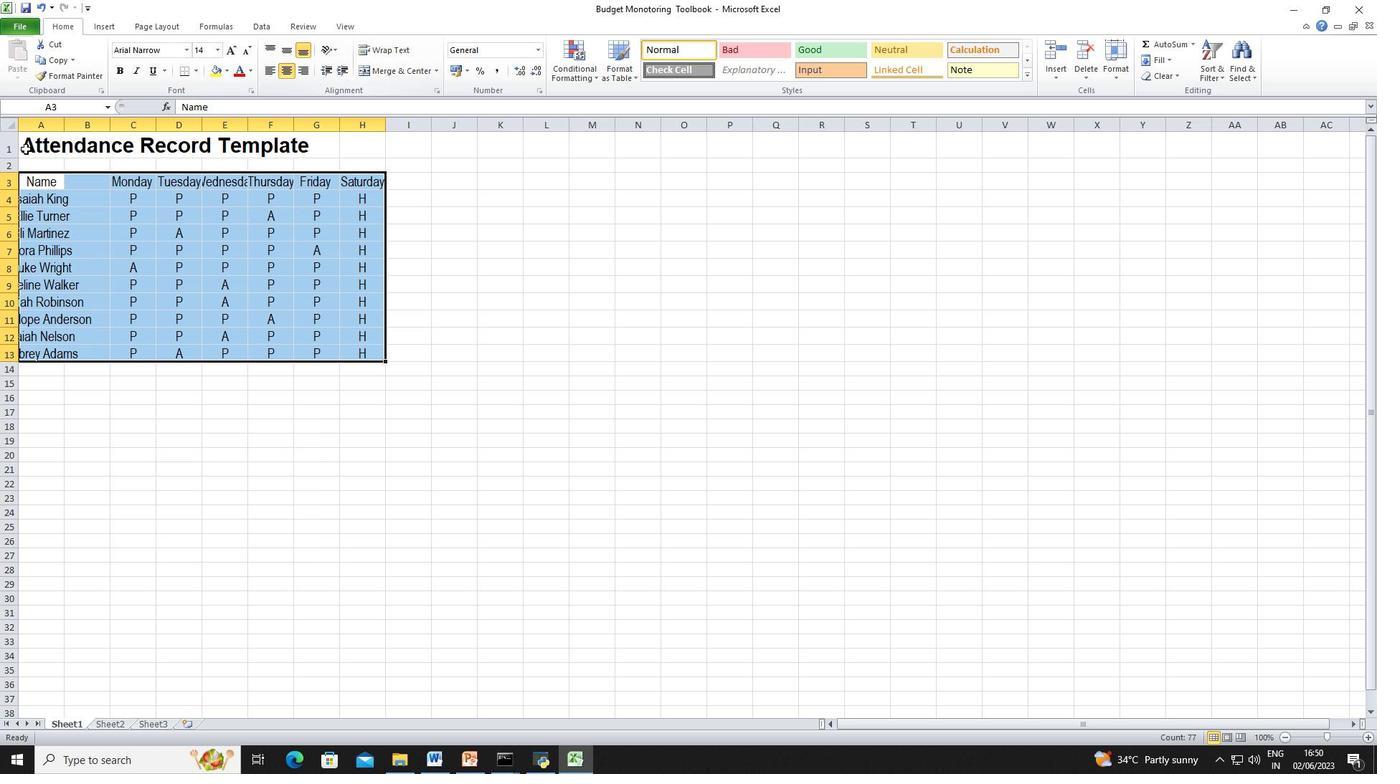 
Action: Mouse moved to (286, 74)
Screenshot: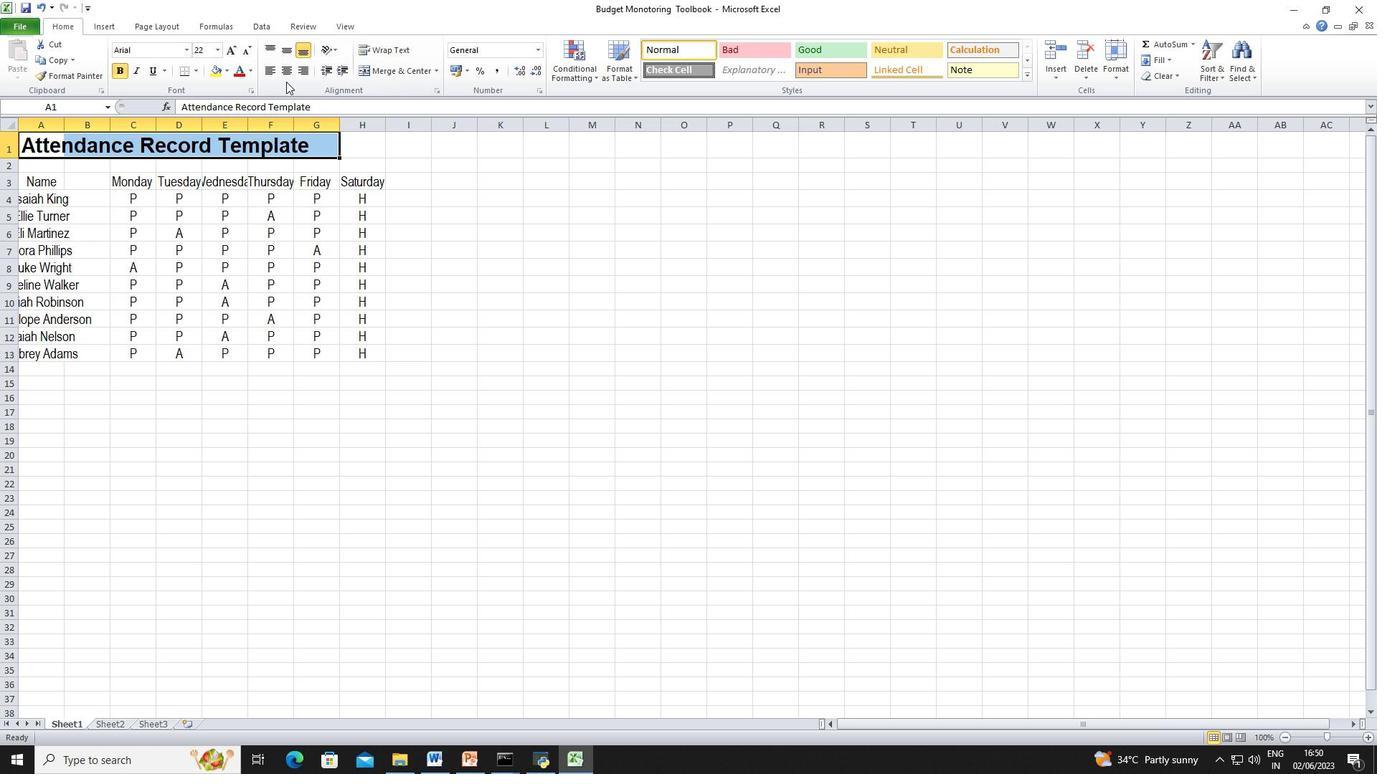 
Action: Mouse pressed left at (286, 74)
Screenshot: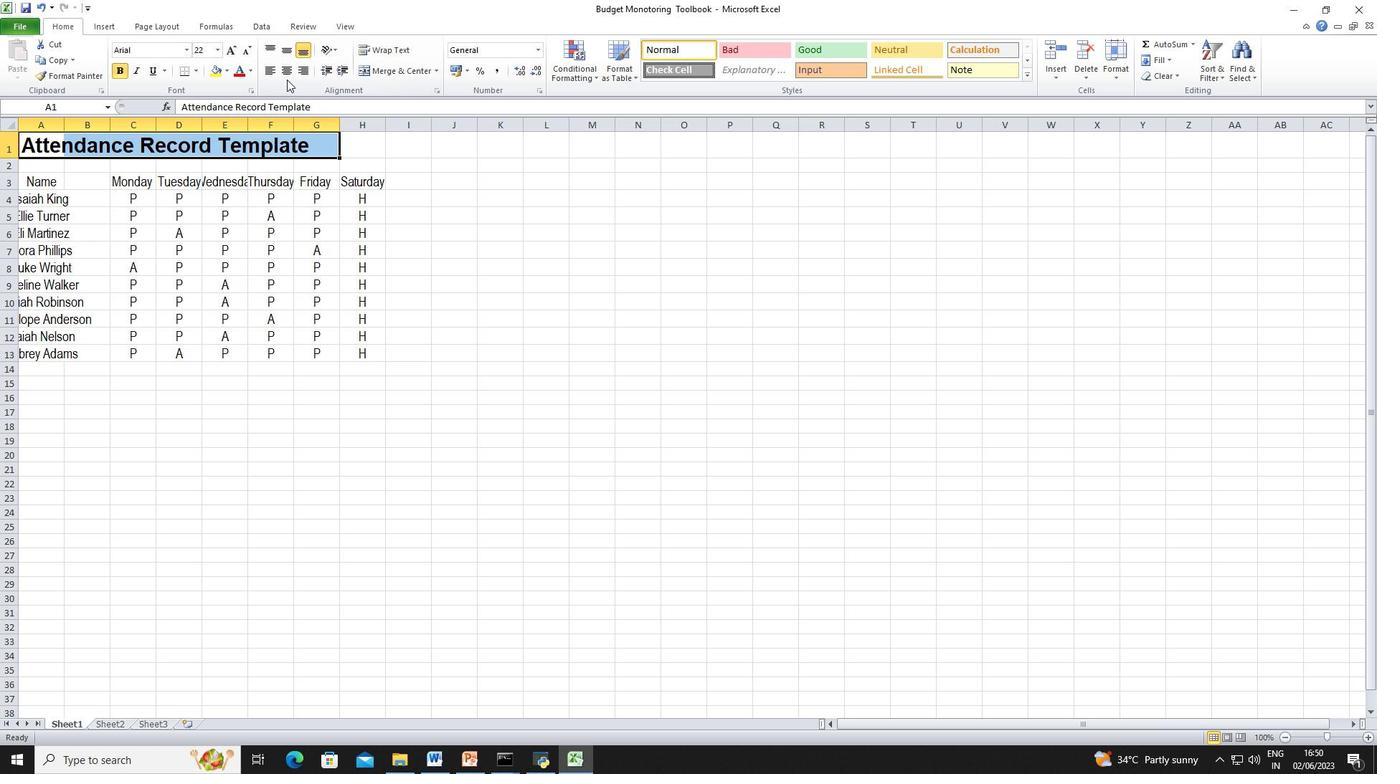 
Action: Mouse moved to (64, 126)
Screenshot: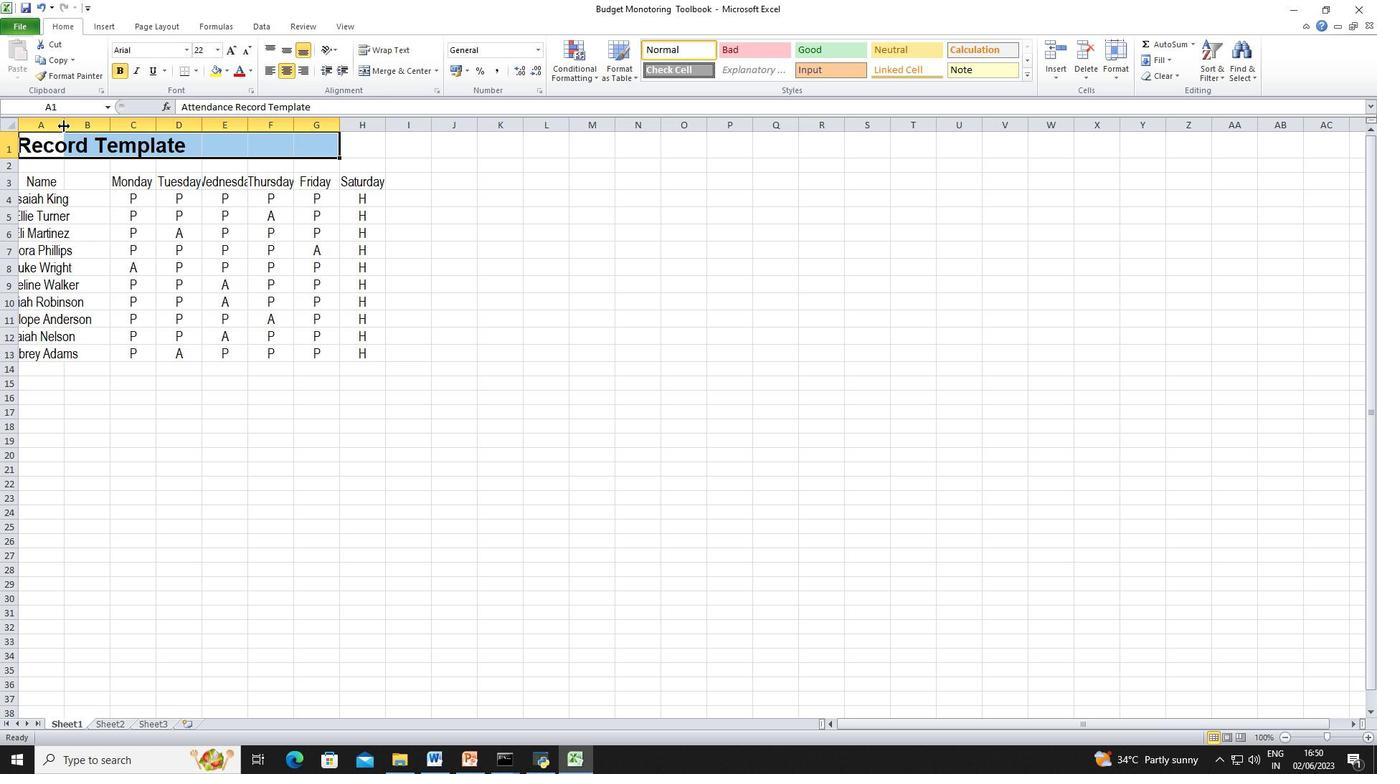 
Action: Mouse pressed left at (64, 126)
Screenshot: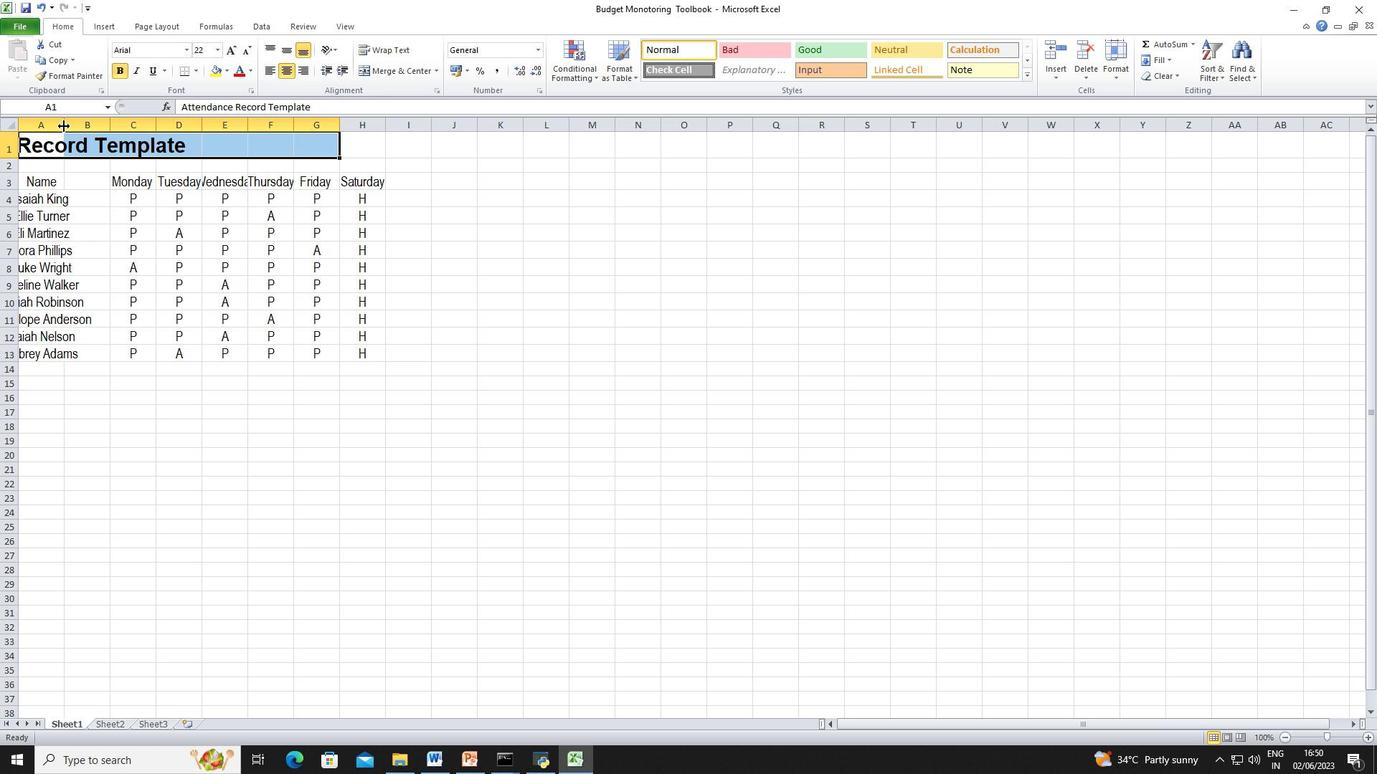 
Action: Mouse moved to (186, 126)
Screenshot: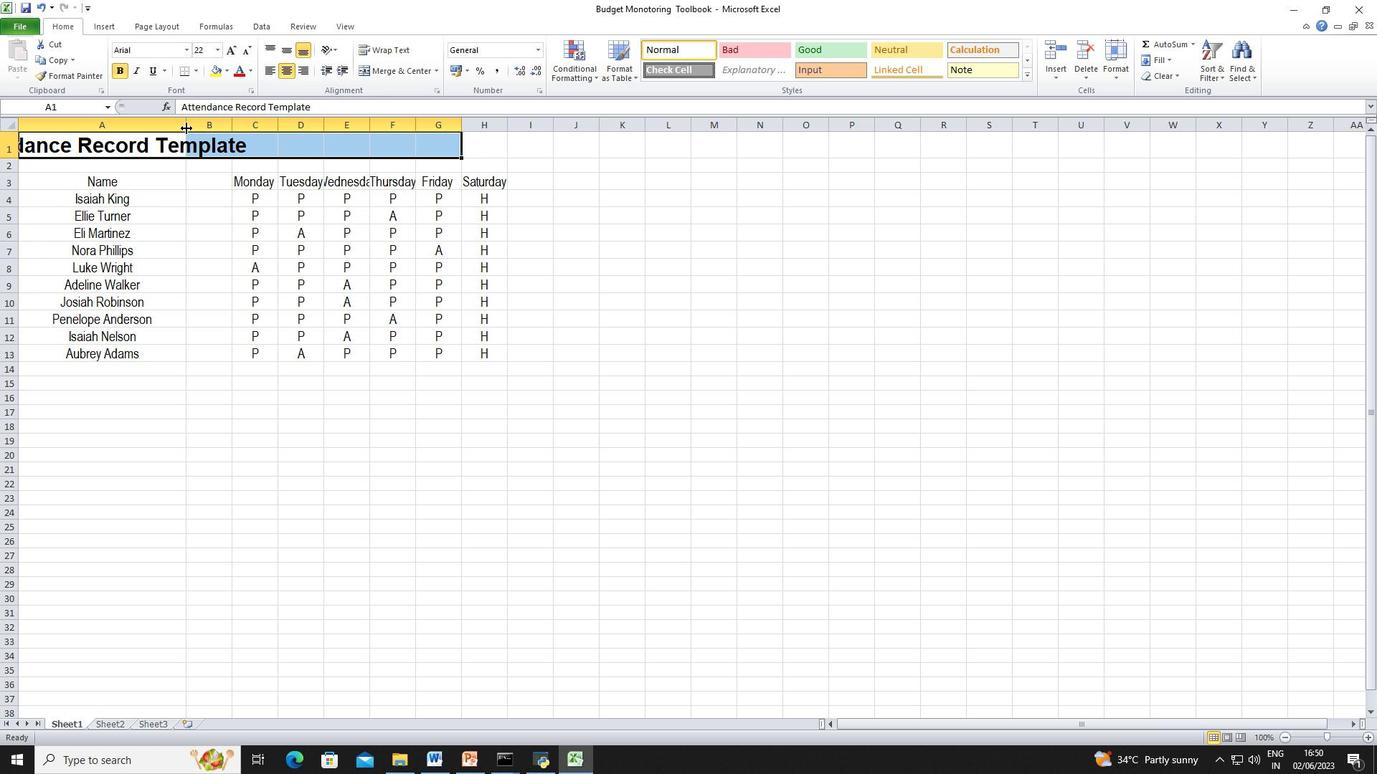 
Action: Mouse pressed left at (186, 126)
Screenshot: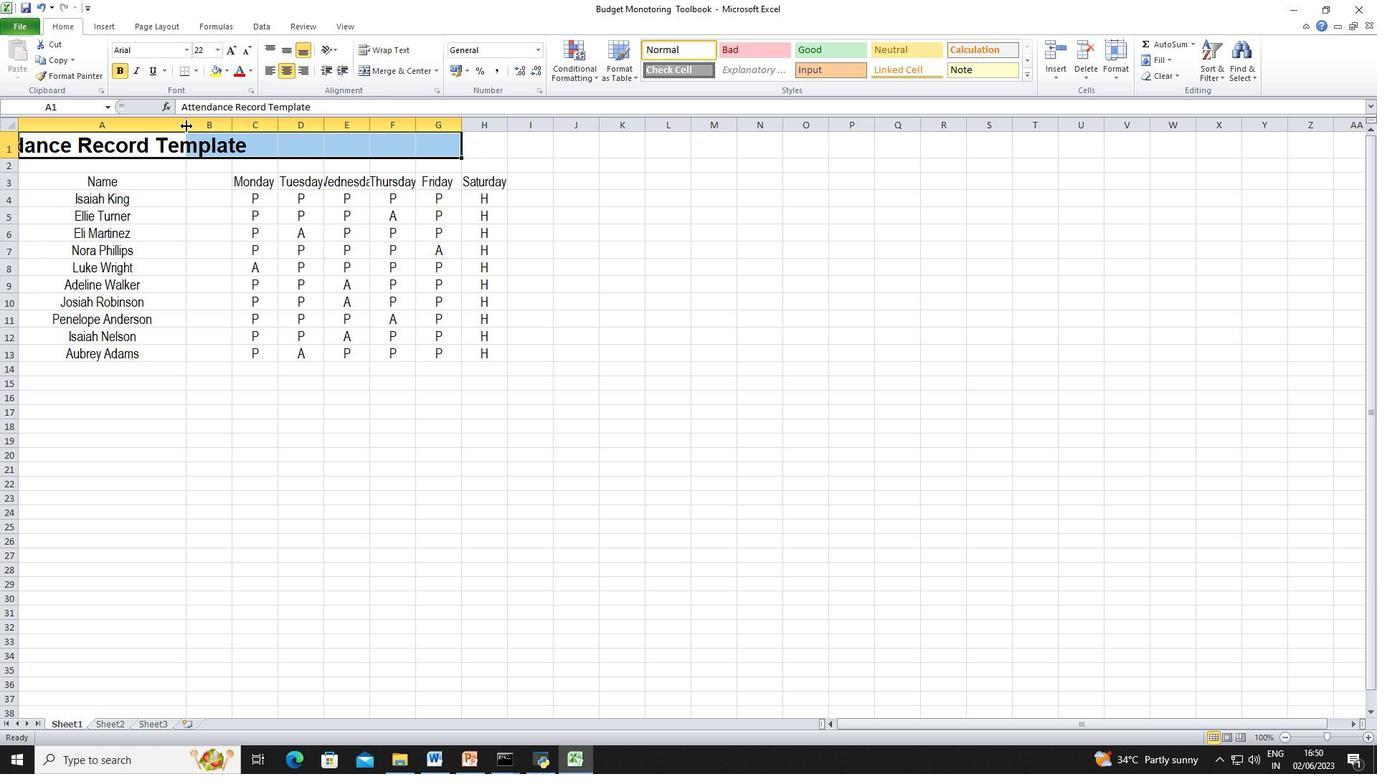 
Action: Mouse moved to (255, 125)
Screenshot: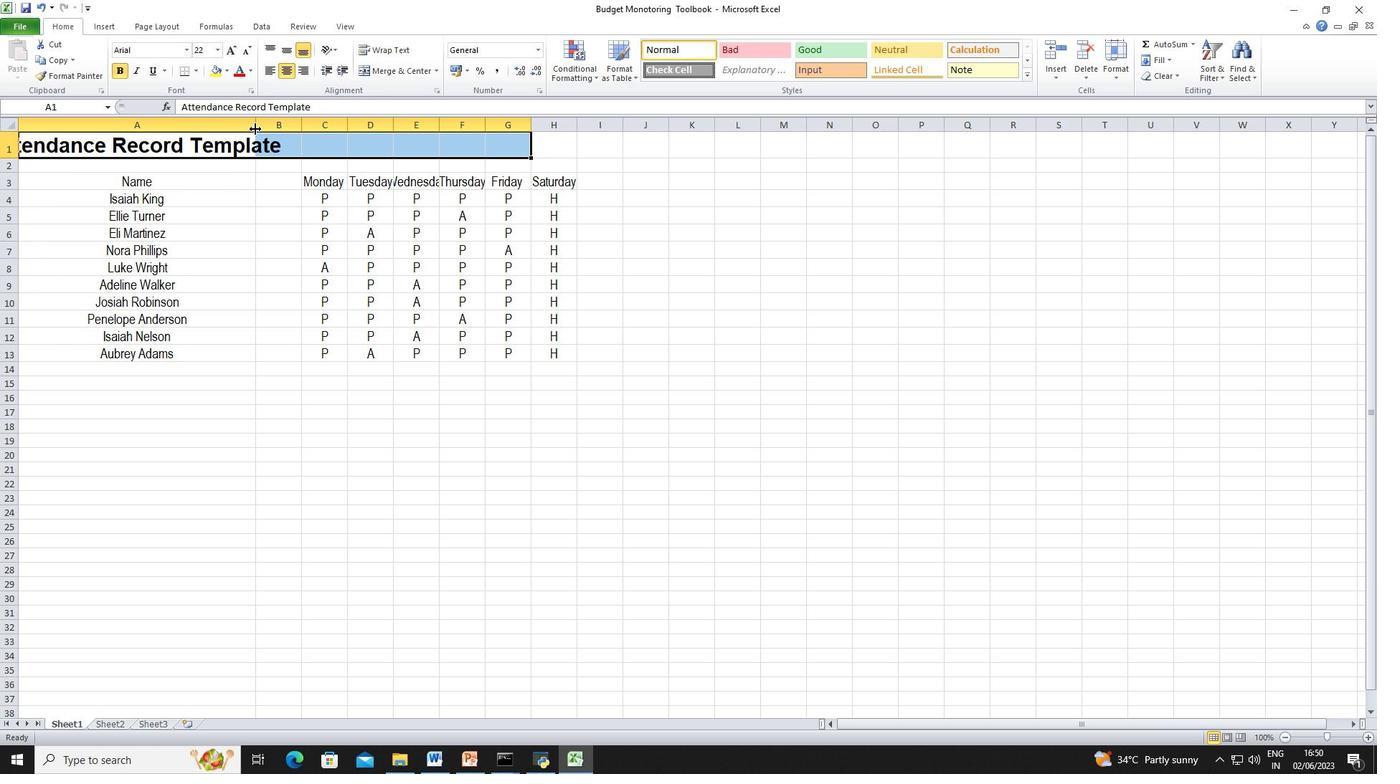 
Action: Mouse pressed left at (255, 125)
Screenshot: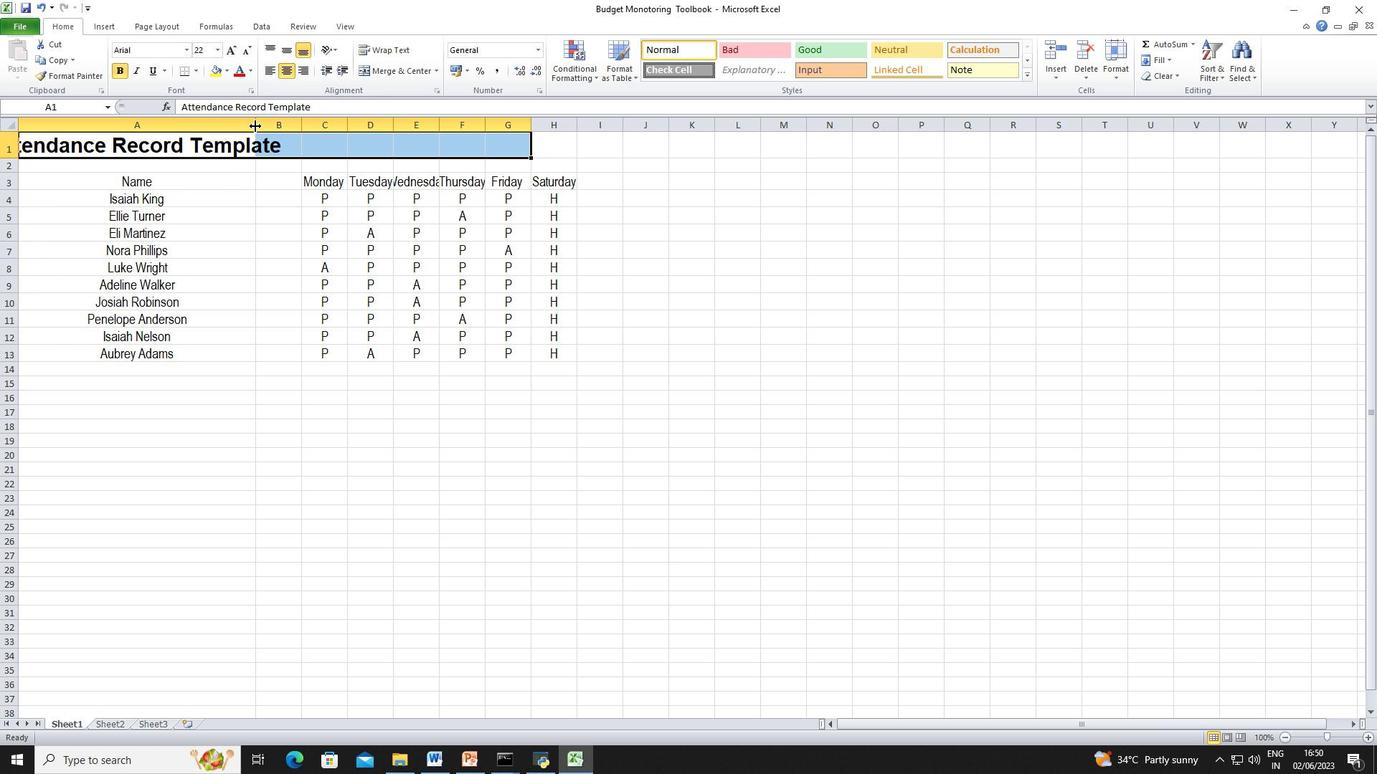 
Action: Mouse moved to (652, 355)
Screenshot: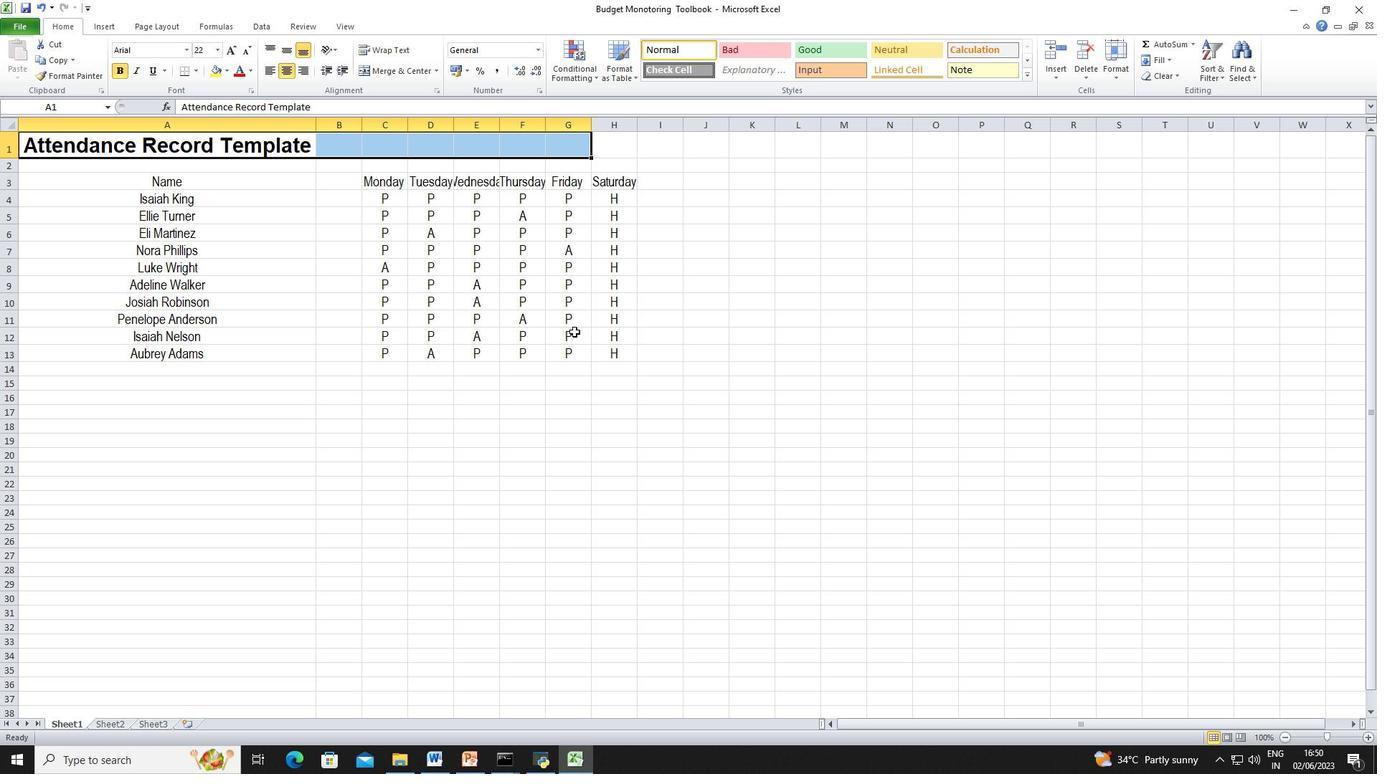 
Action: Mouse pressed left at (652, 355)
Screenshot: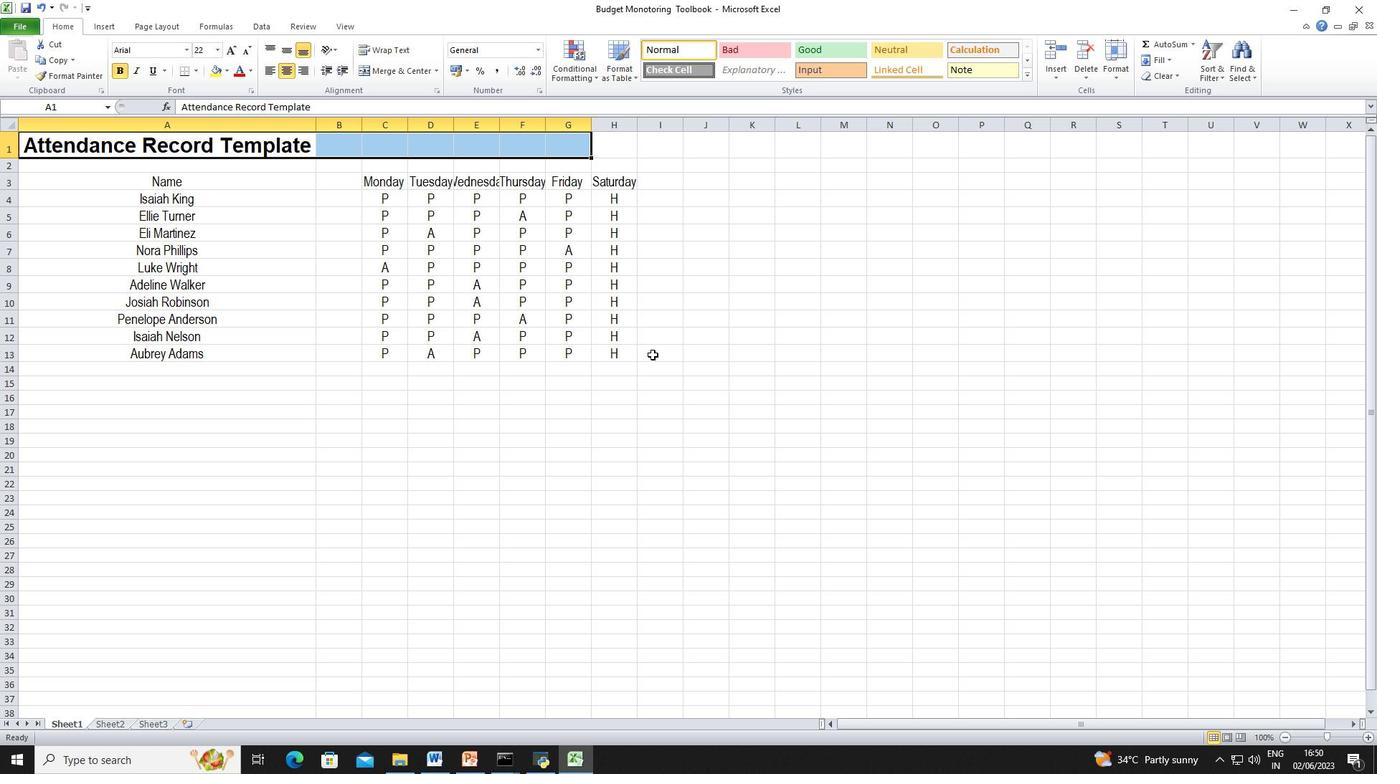 
